 Task: Create custom Profiles for StockTradeHub application.
Action: Mouse moved to (565, 91)
Screenshot: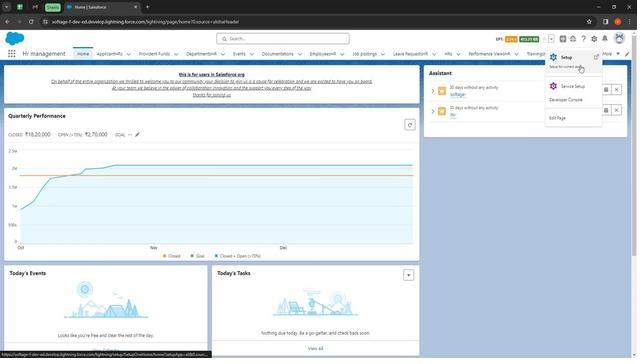 
Action: Mouse pressed left at (565, 91)
Screenshot: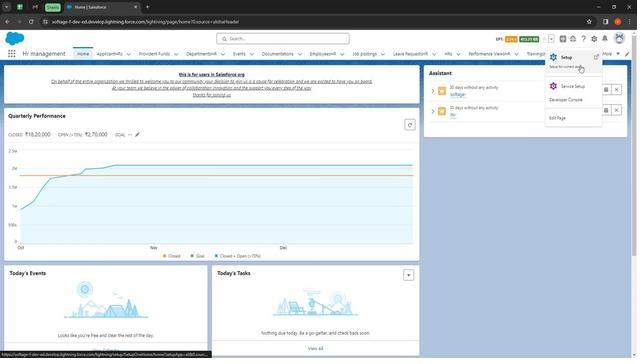 
Action: Mouse moved to (554, 113)
Screenshot: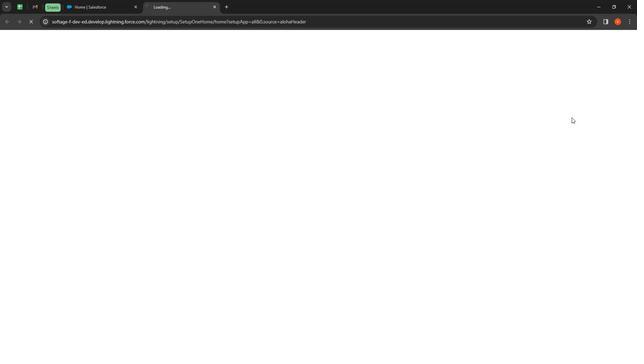 
Action: Mouse pressed left at (554, 113)
Screenshot: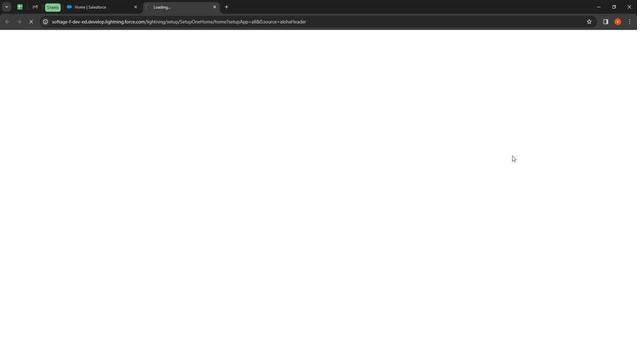 
Action: Mouse moved to (132, 116)
Screenshot: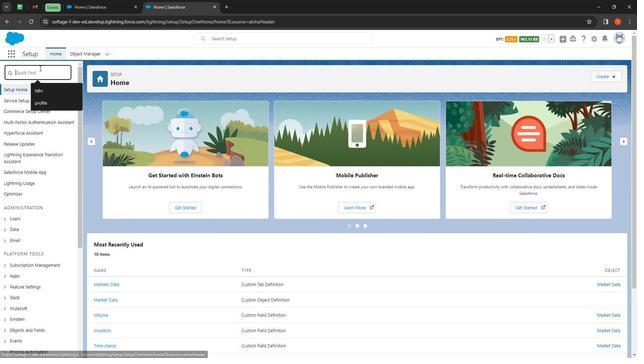 
Action: Mouse pressed left at (132, 116)
Screenshot: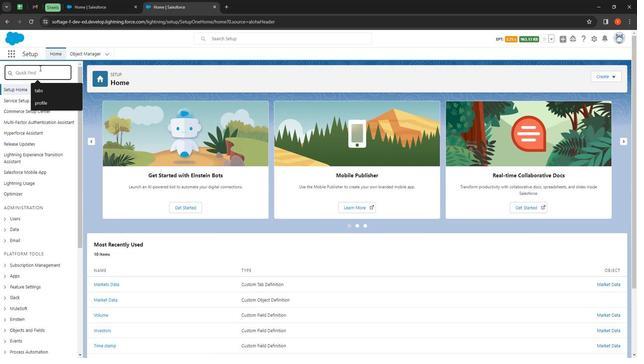 
Action: Key pressed profiles
Screenshot: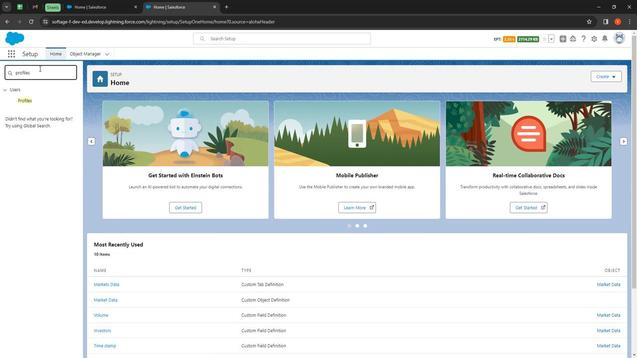 
Action: Mouse moved to (118, 140)
Screenshot: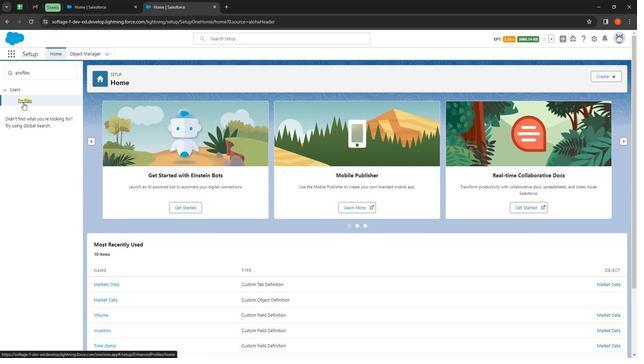 
Action: Mouse pressed left at (118, 140)
Screenshot: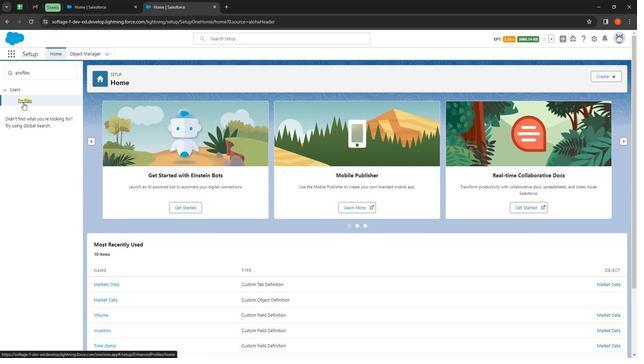 
Action: Mouse moved to (535, 164)
Screenshot: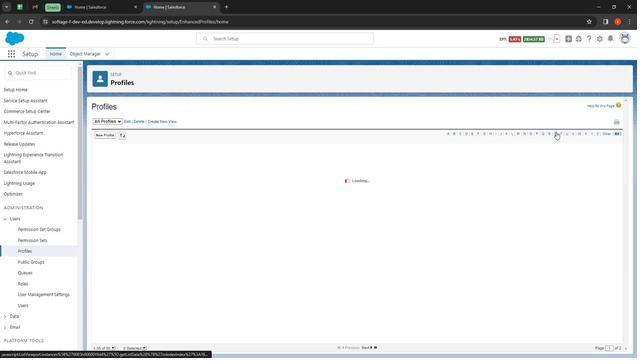 
Action: Mouse pressed left at (535, 164)
Screenshot: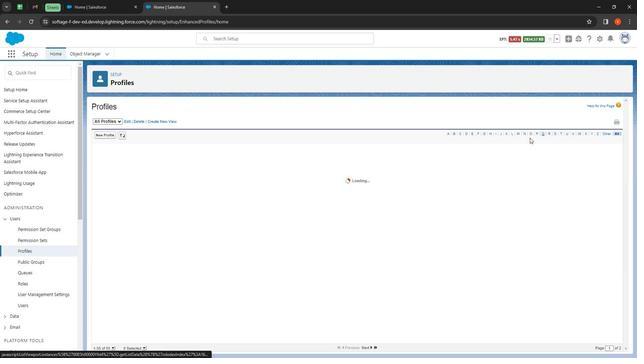 
Action: Mouse moved to (193, 211)
Screenshot: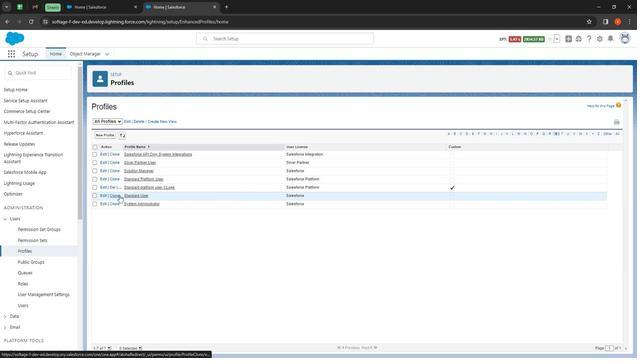 
Action: Mouse pressed left at (193, 211)
Screenshot: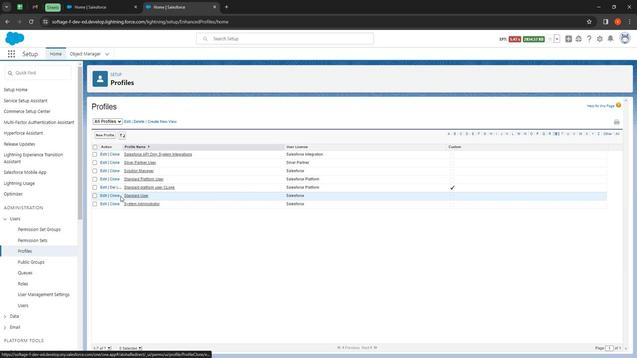 
Action: Mouse moved to (267, 184)
Screenshot: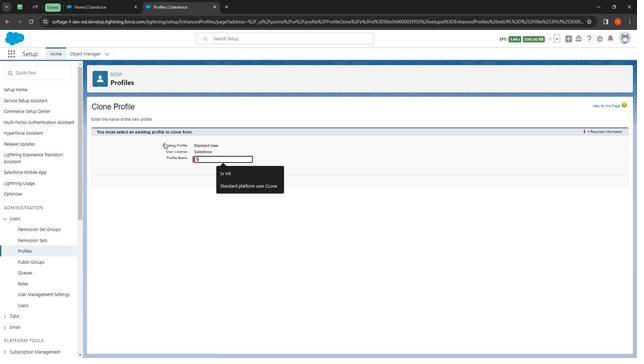 
Action: Mouse pressed left at (267, 184)
Screenshot: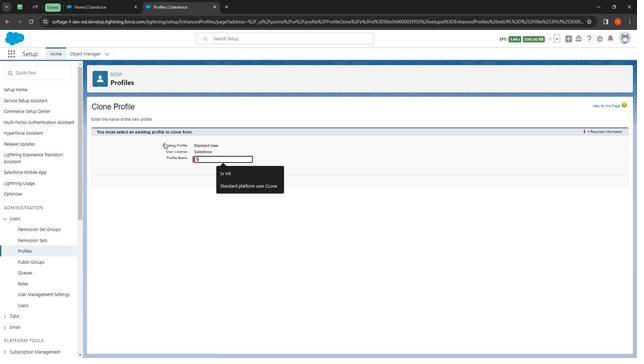 
Action: Mouse moved to (267, 184)
Screenshot: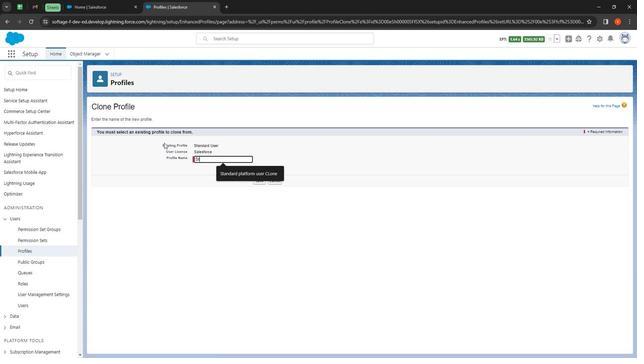 
Action: Key pressed <Key.shift>
Screenshot: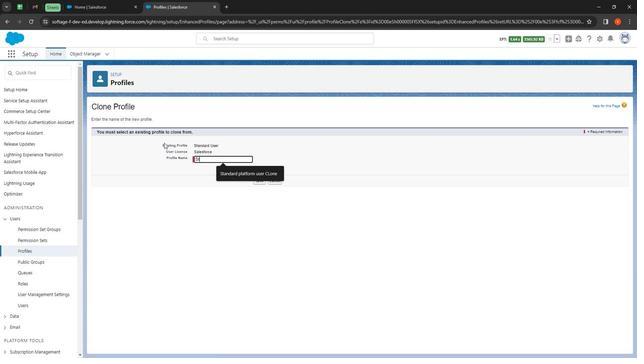 
Action: Mouse moved to (230, 172)
Screenshot: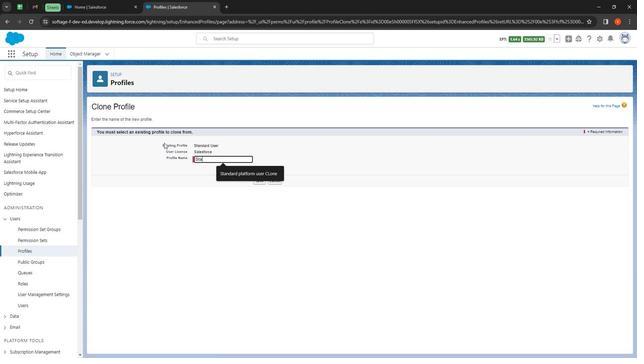 
Action: Key pressed tandard<Key.space>user<Key.space>for<Key.space><Key.shift>STock<Key.shift>Trader<Key.shift><Key.shift><Key.shift><Key.shift><Key.shift><Key.shift><Key.shift><Key.shift><Key.shift><Key.shift><Key.shift><Key.shift><Key.shift><Key.shift><Key.shift><Key.shift><Key.shift><Key.shift><Key.shift><Key.shift><Key.shift><Key.shift><Key.shift><Key.shift><Key.shift><Key.shift><Key.shift><Key.shift><Key.shift><Key.shift><Key.shift><Key.shift>Hub
Screenshot: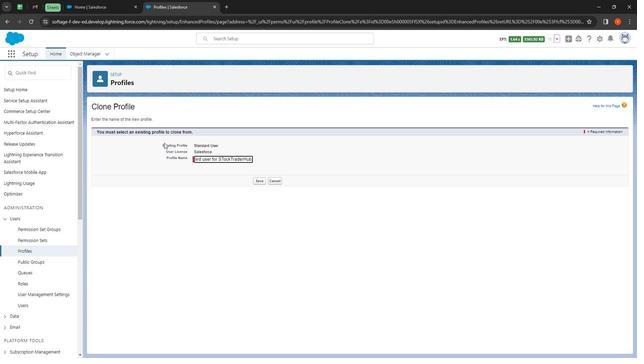 
Action: Mouse moved to (308, 199)
Screenshot: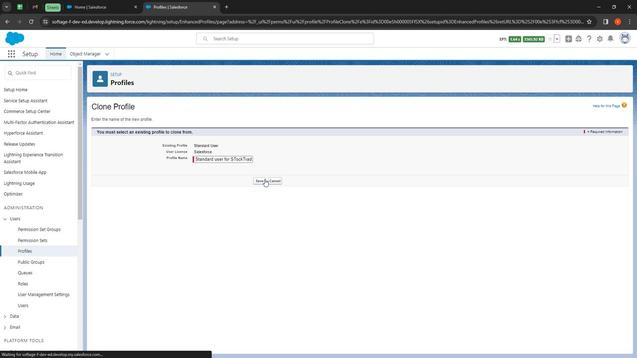 
Action: Mouse pressed left at (308, 199)
Screenshot: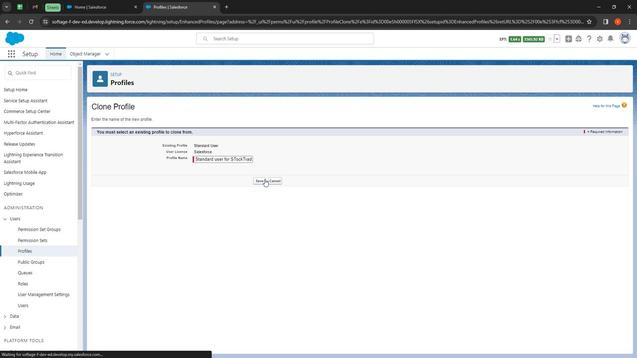 
Action: Mouse moved to (288, 211)
Screenshot: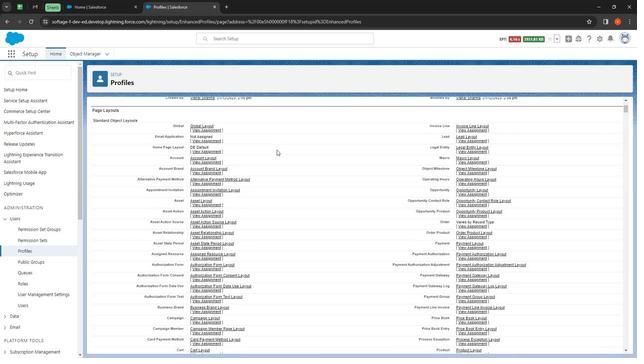 
Action: Mouse scrolled (288, 211) with delta (0, 0)
Screenshot: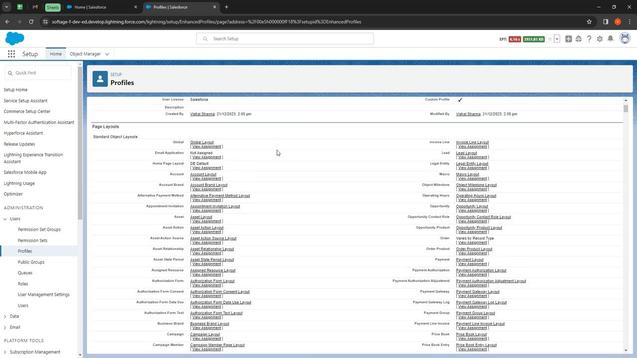 
Action: Mouse scrolled (288, 211) with delta (0, 0)
Screenshot: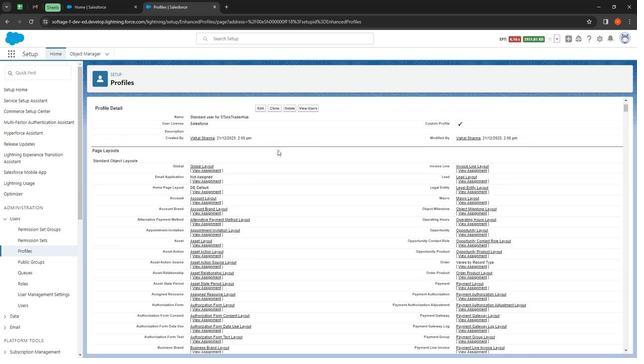 
Action: Mouse moved to (288, 211)
Screenshot: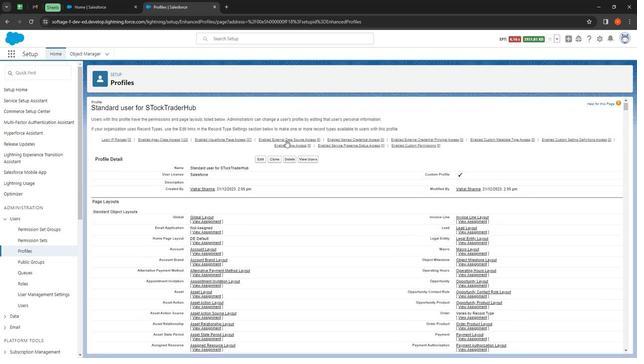 
Action: Mouse scrolled (288, 211) with delta (0, 0)
Screenshot: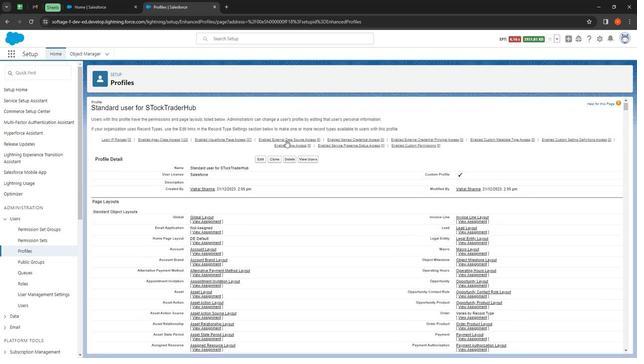 
Action: Mouse moved to (311, 178)
Screenshot: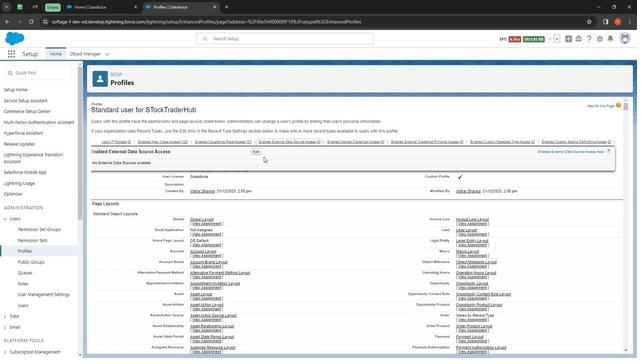 
Action: Mouse scrolled (311, 178) with delta (0, 0)
Screenshot: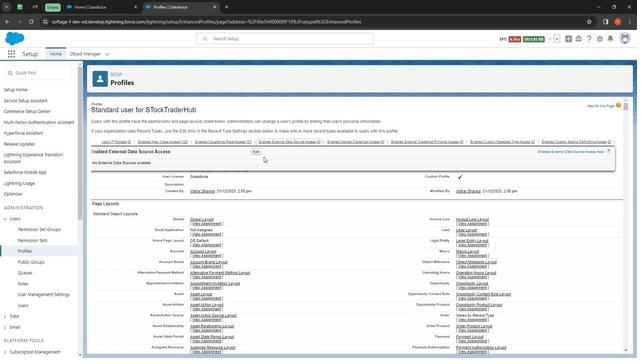 
Action: Mouse moved to (316, 177)
Screenshot: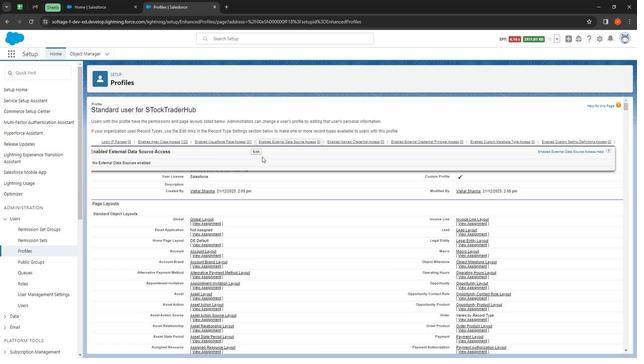 
Action: Mouse scrolled (316, 177) with delta (0, 0)
Screenshot: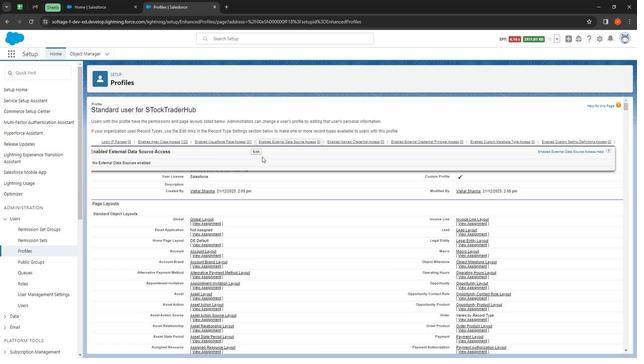 
Action: Mouse moved to (317, 177)
Screenshot: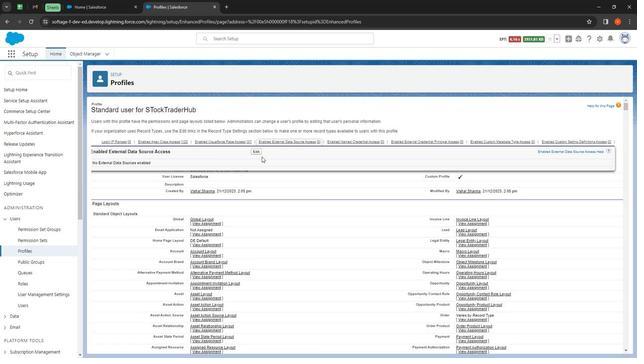 
Action: Mouse scrolled (317, 177) with delta (0, 0)
Screenshot: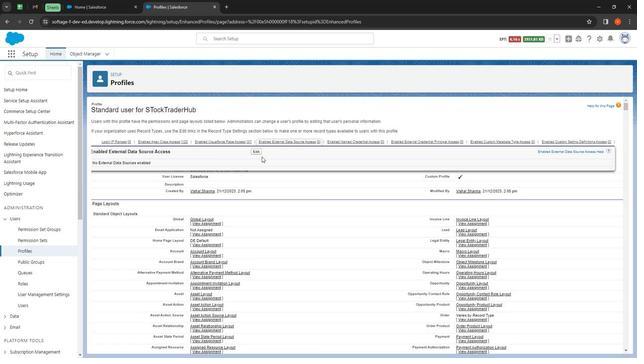 
Action: Mouse moved to (304, 186)
Screenshot: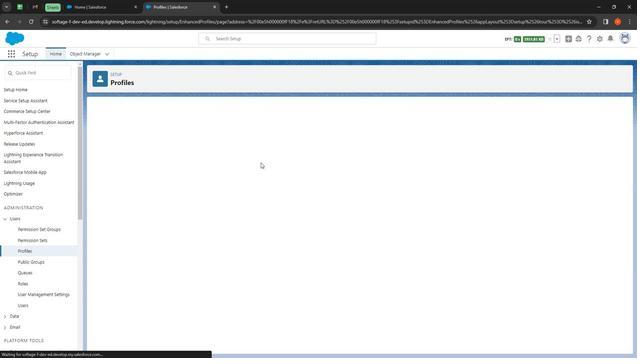 
Action: Mouse pressed left at (304, 186)
Screenshot: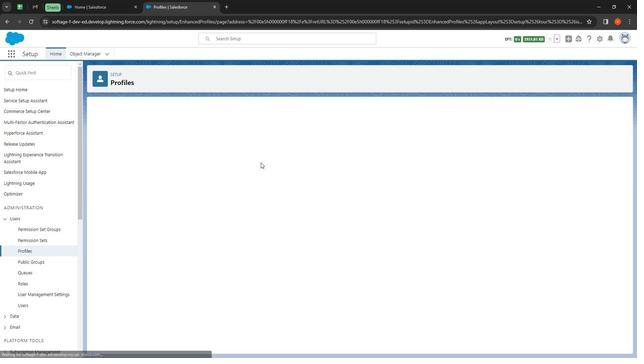
Action: Mouse moved to (317, 225)
Screenshot: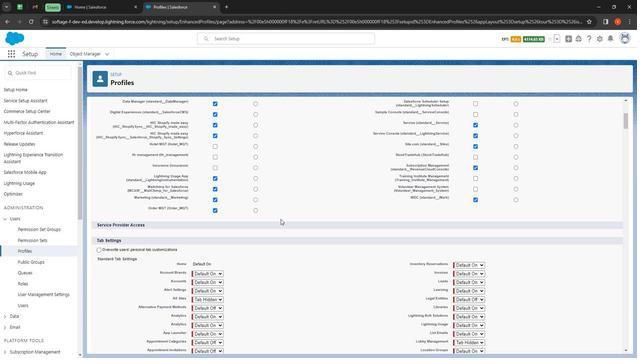 
Action: Mouse scrolled (317, 225) with delta (0, 0)
Screenshot: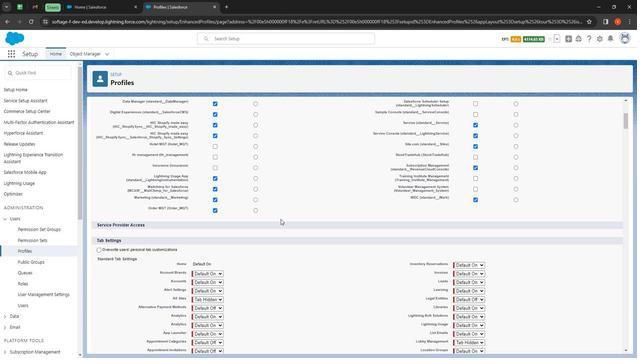 
Action: Mouse moved to (318, 225)
Screenshot: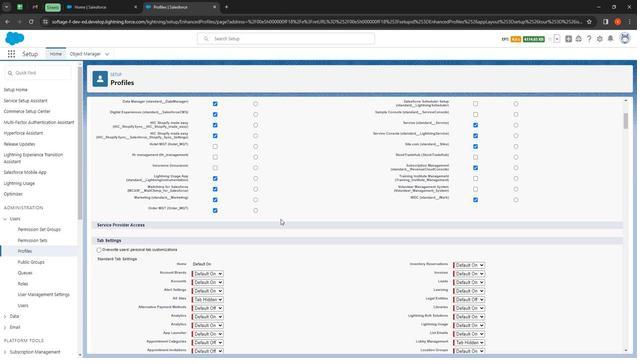 
Action: Mouse scrolled (318, 225) with delta (0, 0)
Screenshot: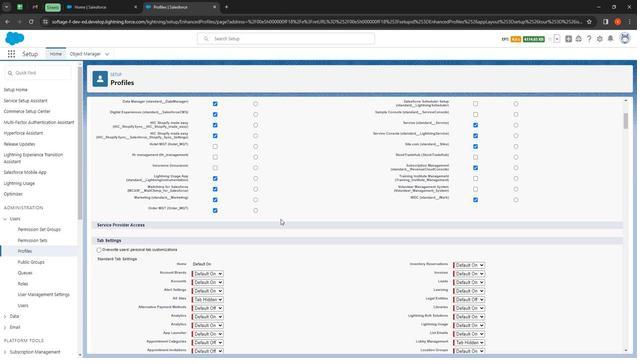 
Action: Mouse moved to (318, 226)
Screenshot: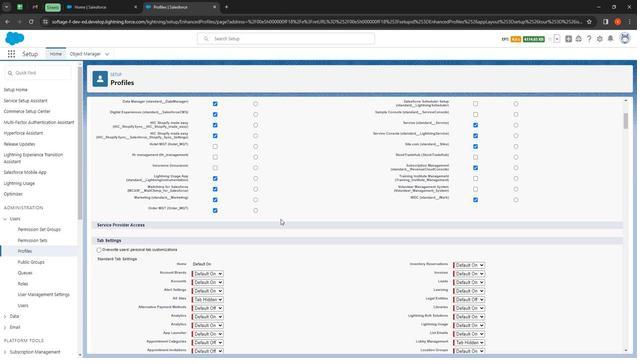 
Action: Mouse scrolled (318, 225) with delta (0, 0)
Screenshot: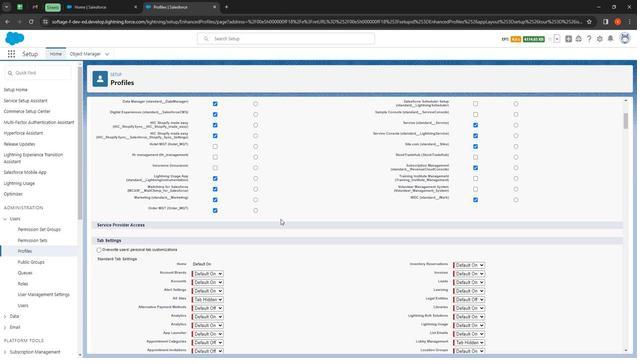 
Action: Mouse scrolled (318, 225) with delta (0, 0)
Screenshot: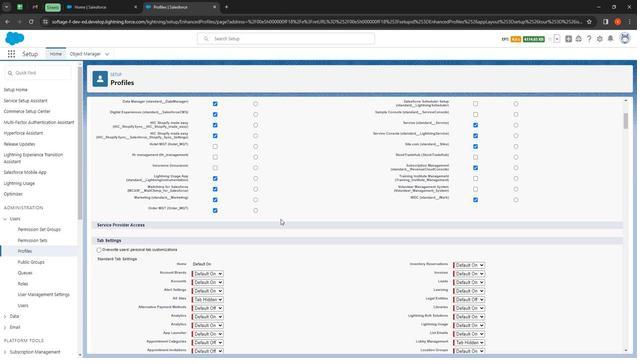 
Action: Mouse moved to (319, 226)
Screenshot: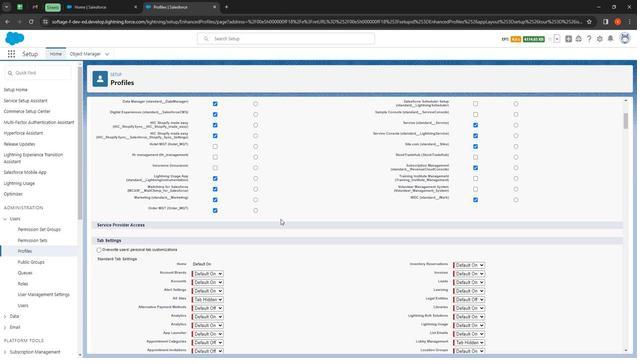 
Action: Mouse scrolled (319, 225) with delta (0, 0)
Screenshot: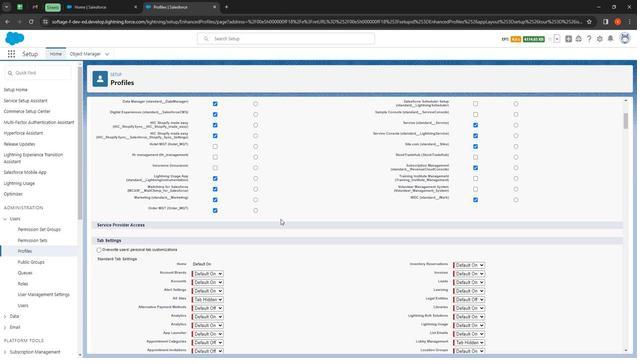 
Action: Mouse moved to (491, 248)
Screenshot: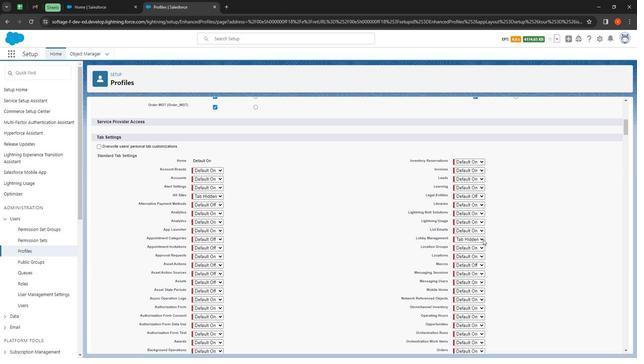 
Action: Mouse scrolled (491, 248) with delta (0, 0)
Screenshot: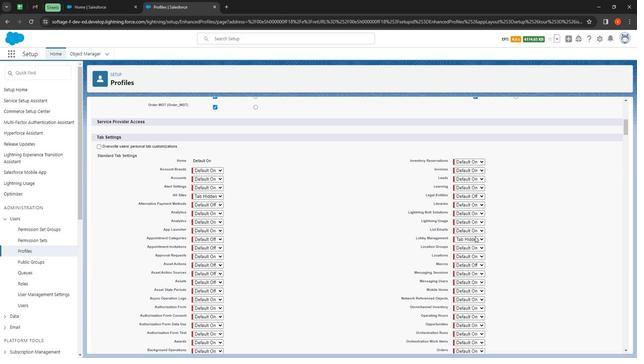 
Action: Mouse moved to (491, 248)
Screenshot: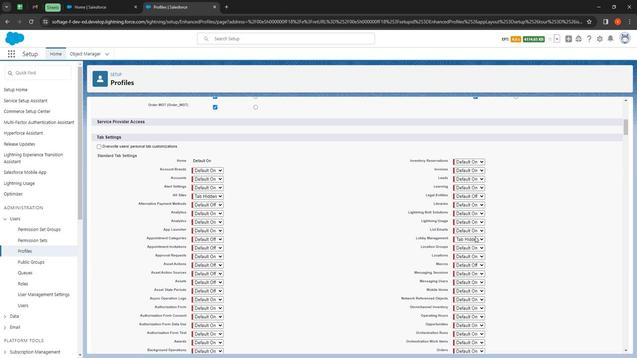 
Action: Mouse scrolled (491, 248) with delta (0, 0)
Screenshot: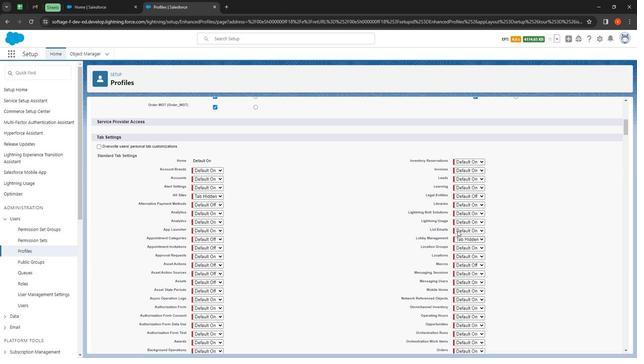 
Action: Mouse scrolled (491, 248) with delta (0, 0)
Screenshot: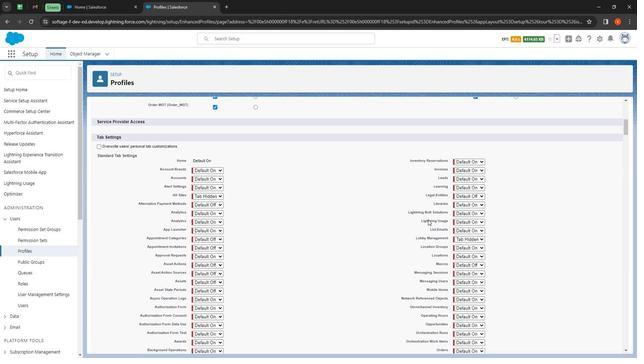 
Action: Mouse moved to (413, 230)
Screenshot: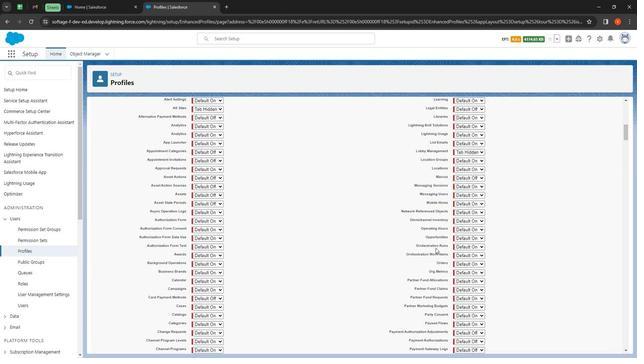 
Action: Mouse scrolled (413, 229) with delta (0, 0)
Screenshot: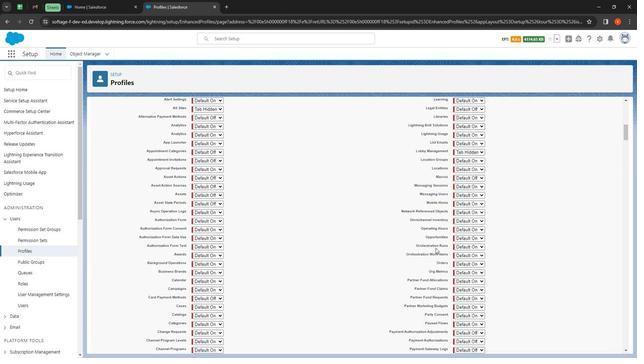 
Action: Mouse moved to (413, 231)
Screenshot: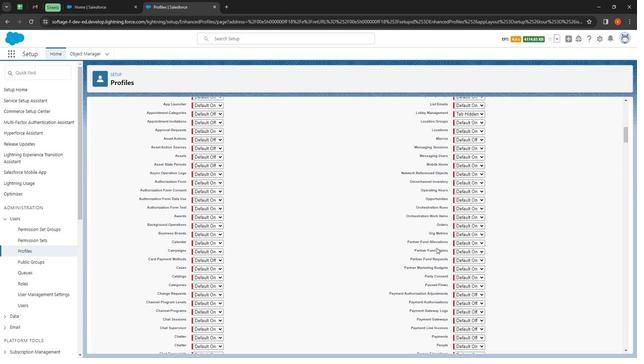 
Action: Mouse scrolled (413, 230) with delta (0, 0)
Screenshot: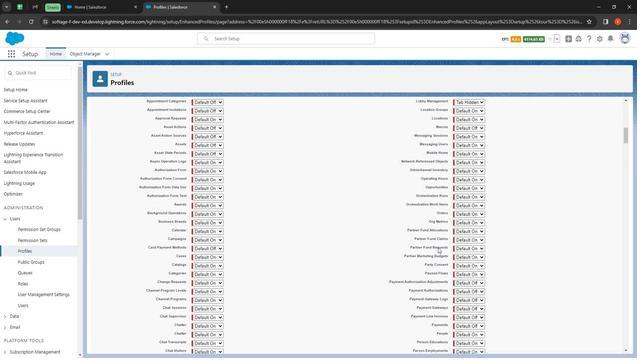 
Action: Mouse moved to (438, 248)
Screenshot: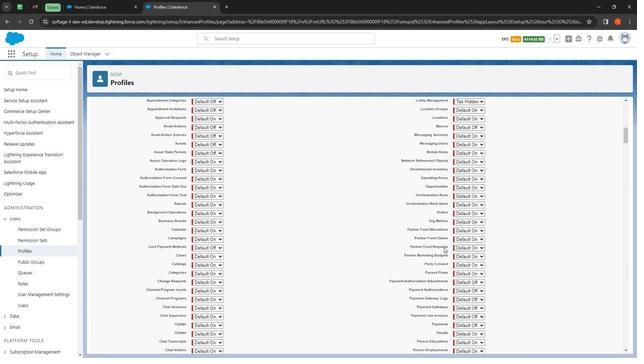 
Action: Mouse scrolled (438, 248) with delta (0, 0)
Screenshot: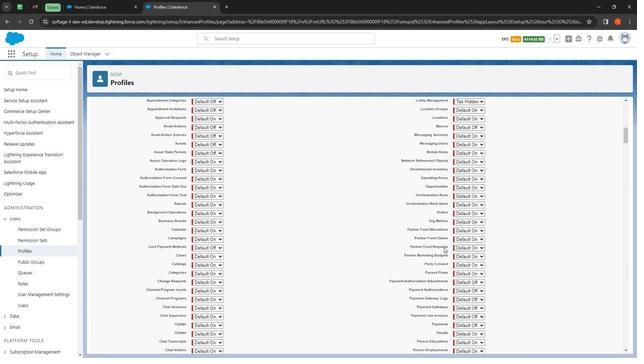 
Action: Mouse moved to (441, 251)
Screenshot: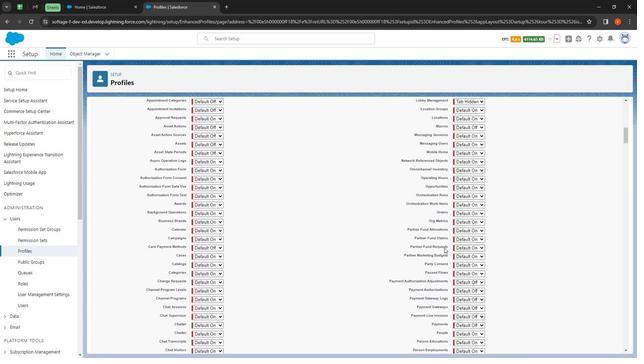 
Action: Mouse scrolled (441, 251) with delta (0, 0)
Screenshot: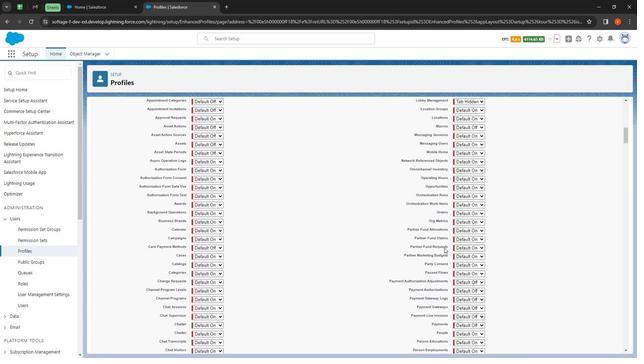 
Action: Mouse moved to (448, 251)
Screenshot: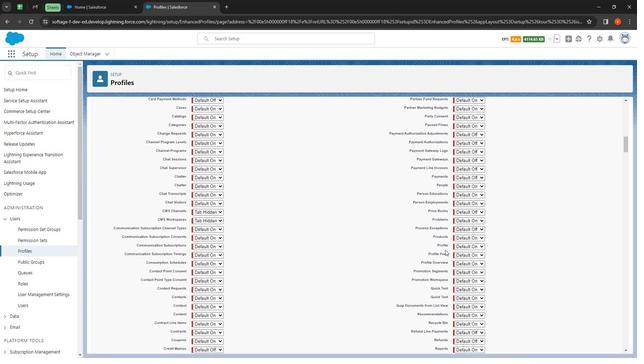 
Action: Mouse scrolled (448, 251) with delta (0, 0)
Screenshot: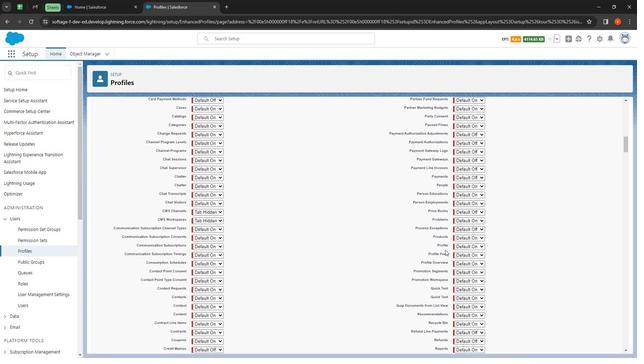 
Action: Mouse moved to (448, 251)
Screenshot: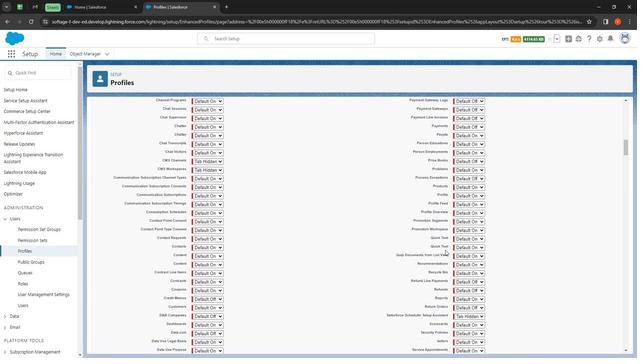 
Action: Mouse scrolled (448, 251) with delta (0, 0)
Screenshot: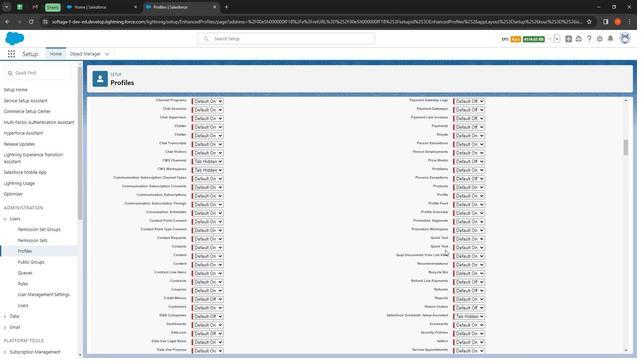 
Action: Mouse moved to (448, 252)
Screenshot: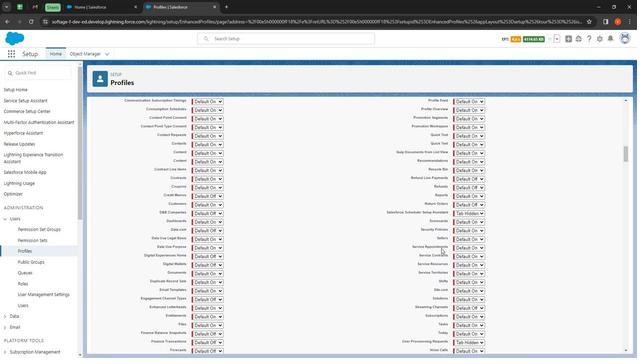 
Action: Mouse scrolled (448, 252) with delta (0, 0)
Screenshot: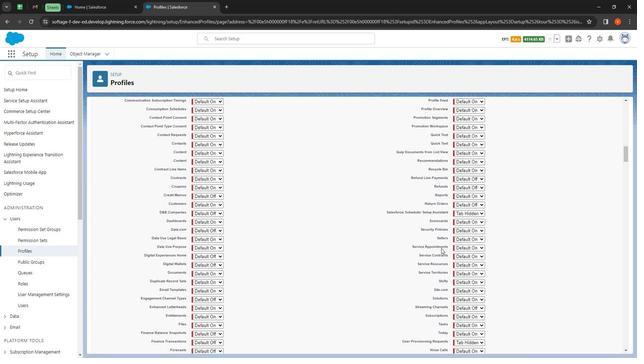 
Action: Mouse moved to (449, 252)
Screenshot: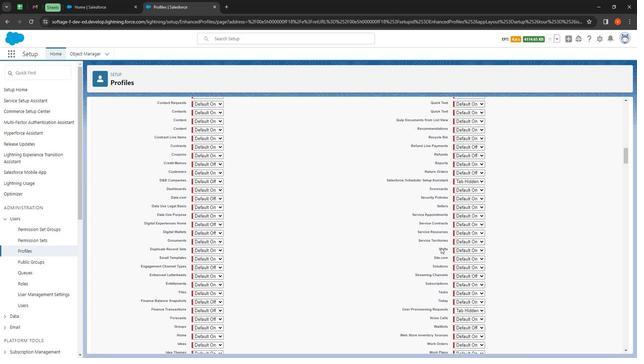 
Action: Mouse scrolled (449, 252) with delta (0, 0)
Screenshot: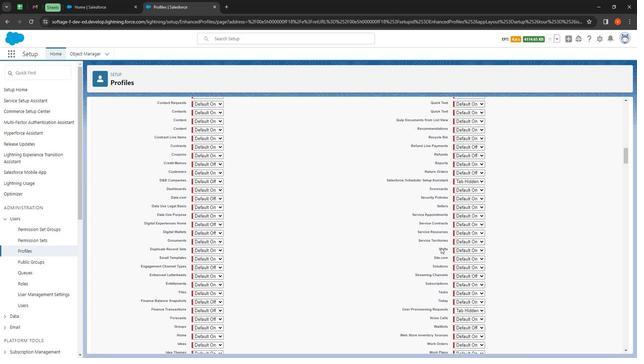 
Action: Mouse moved to (449, 252)
Screenshot: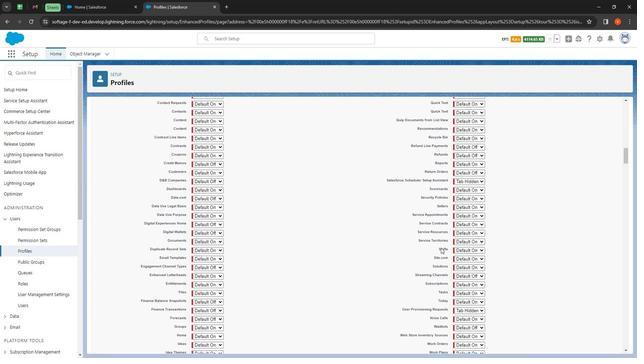 
Action: Mouse scrolled (449, 252) with delta (0, 0)
Screenshot: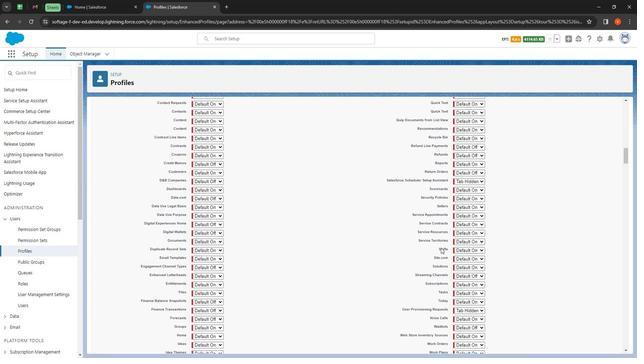 
Action: Mouse moved to (449, 253)
Screenshot: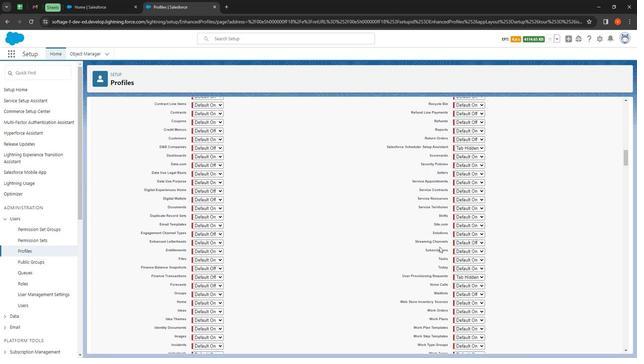 
Action: Mouse scrolled (449, 252) with delta (0, 0)
Screenshot: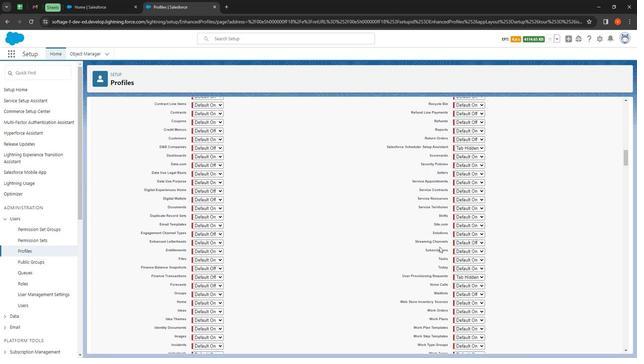 
Action: Mouse moved to (448, 252)
Screenshot: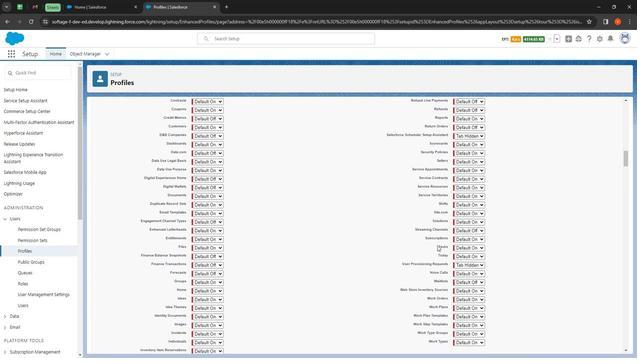 
Action: Mouse scrolled (448, 252) with delta (0, 0)
Screenshot: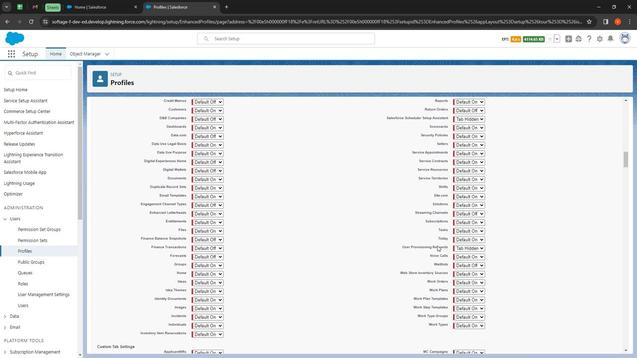 
Action: Mouse scrolled (448, 252) with delta (0, 0)
Screenshot: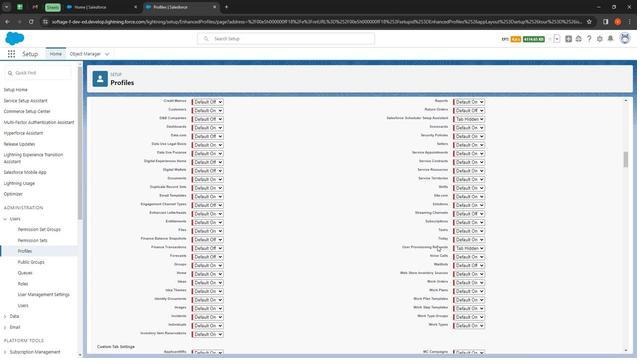 
Action: Mouse scrolled (448, 252) with delta (0, 0)
Screenshot: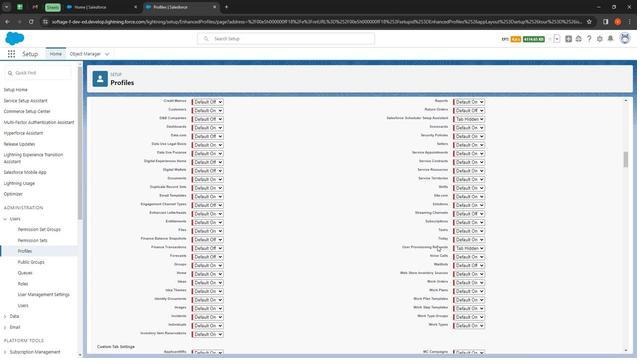 
Action: Mouse scrolled (448, 252) with delta (0, 0)
Screenshot: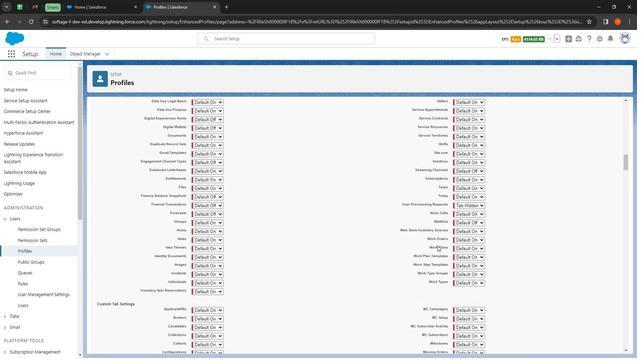
Action: Mouse moved to (447, 252)
Screenshot: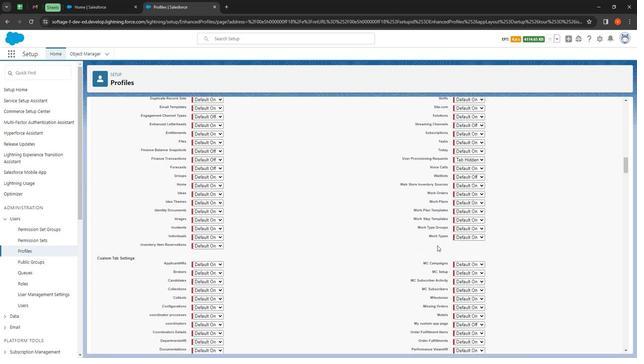 
Action: Mouse scrolled (447, 252) with delta (0, 0)
Screenshot: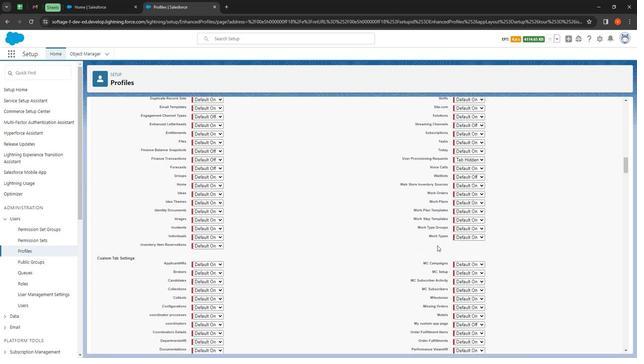 
Action: Mouse moved to (442, 249)
Screenshot: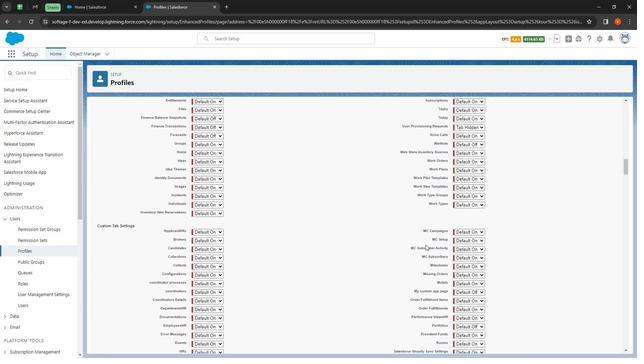 
Action: Mouse scrolled (442, 249) with delta (0, 0)
Screenshot: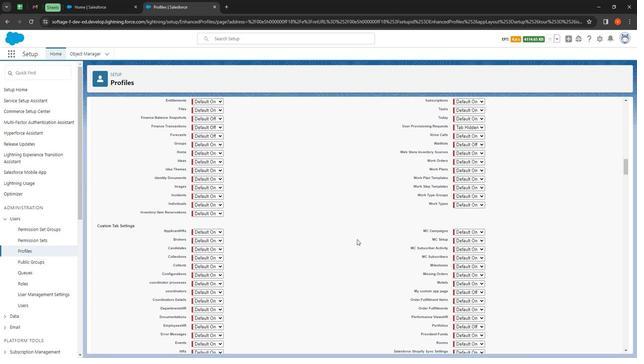 
Action: Mouse scrolled (442, 249) with delta (0, 0)
Screenshot: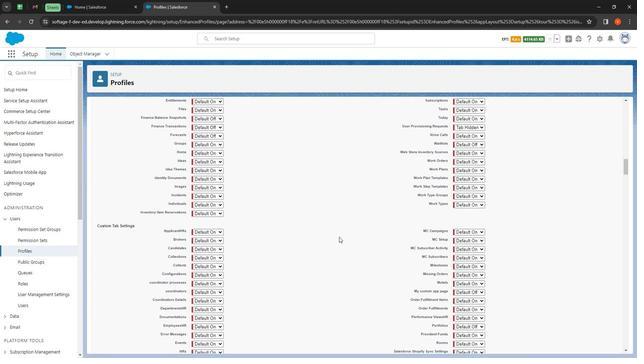 
Action: Mouse scrolled (442, 249) with delta (0, 0)
Screenshot: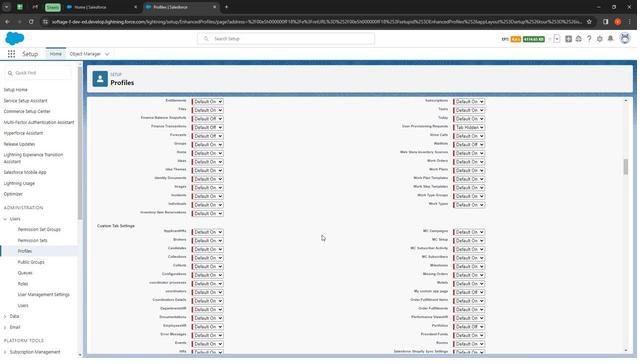 
Action: Mouse scrolled (442, 249) with delta (0, 0)
Screenshot: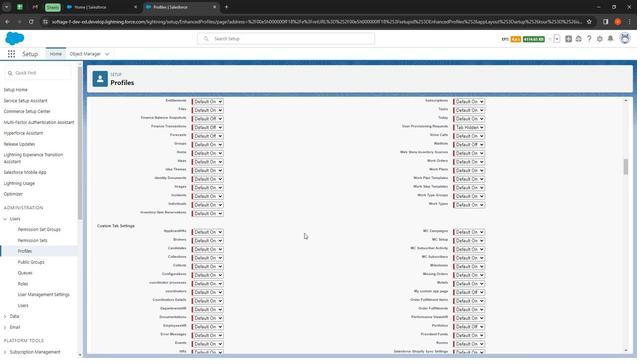 
Action: Mouse moved to (266, 247)
Screenshot: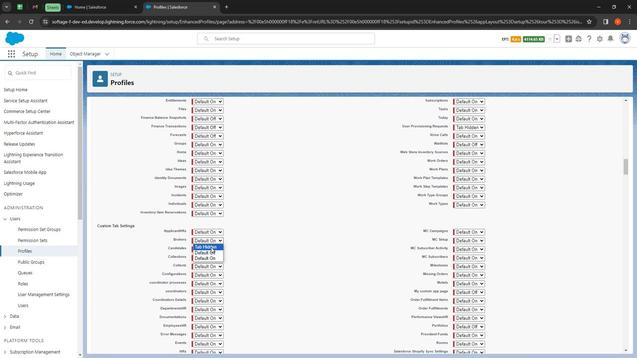 
Action: Mouse pressed left at (266, 247)
Screenshot: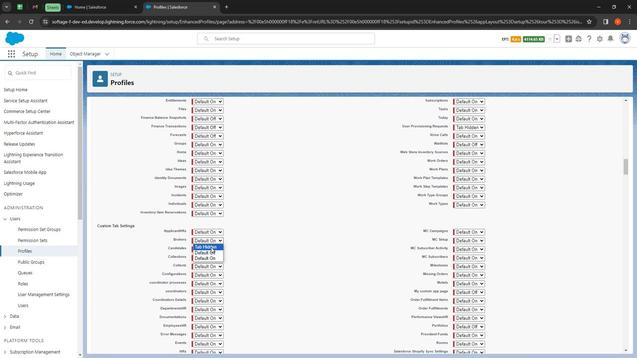
Action: Mouse moved to (266, 251)
Screenshot: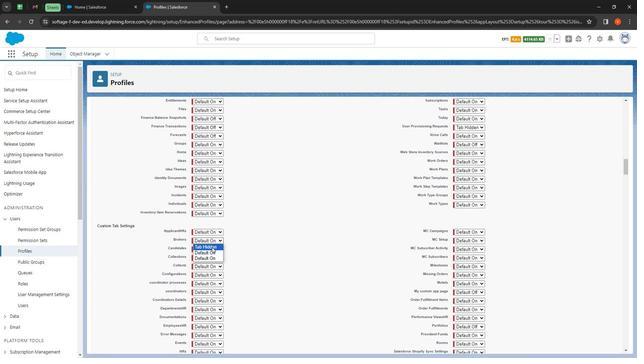 
Action: Mouse pressed left at (266, 251)
Screenshot: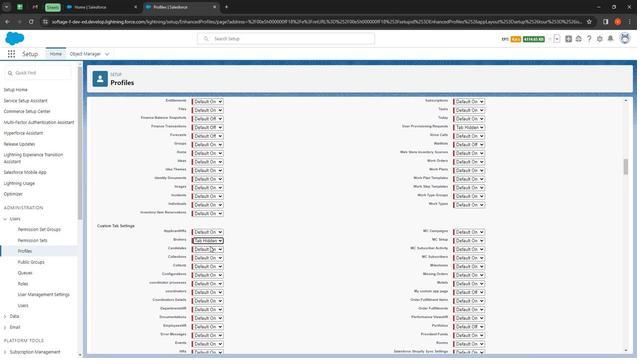 
Action: Mouse moved to (272, 259)
Screenshot: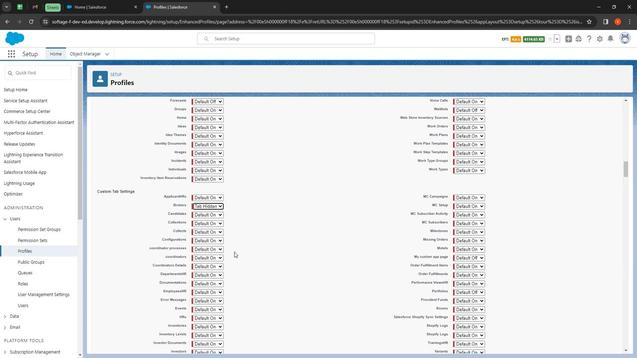 
Action: Mouse scrolled (272, 259) with delta (0, 0)
Screenshot: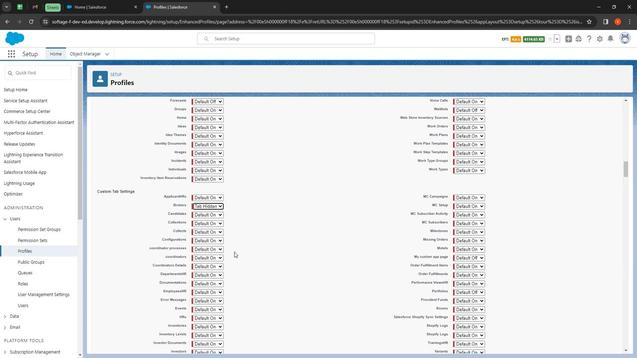 
Action: Mouse moved to (283, 254)
Screenshot: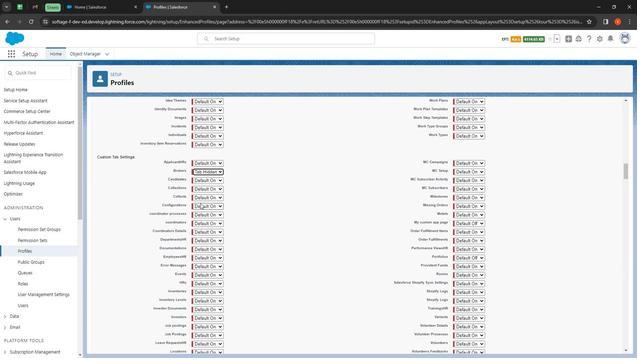
Action: Mouse scrolled (283, 253) with delta (0, 0)
Screenshot: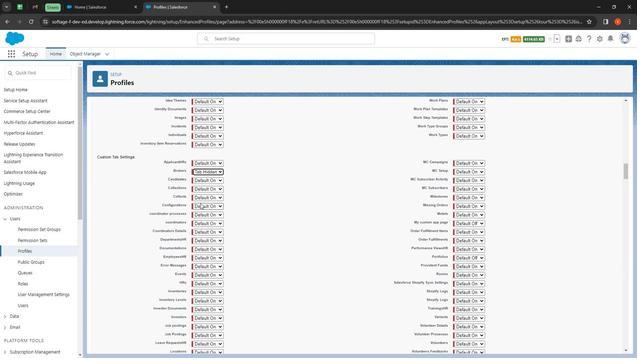 
Action: Mouse moved to (258, 304)
Screenshot: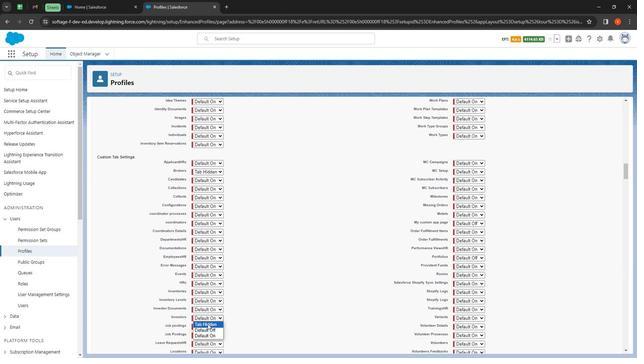 
Action: Mouse pressed left at (258, 304)
Screenshot: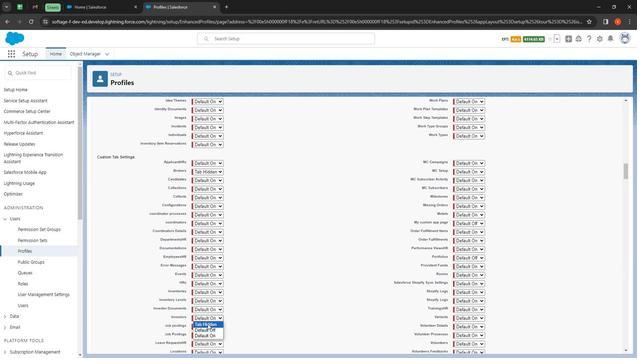 
Action: Mouse moved to (263, 308)
Screenshot: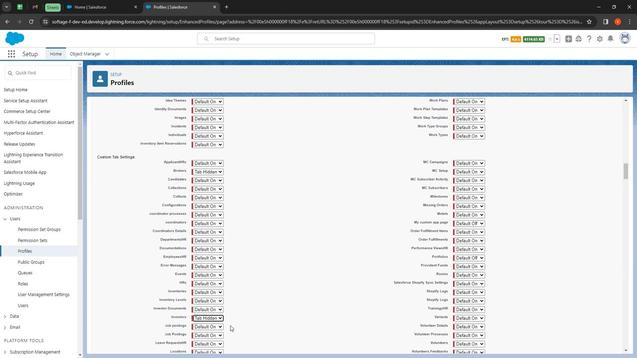 
Action: Mouse pressed left at (263, 308)
Screenshot: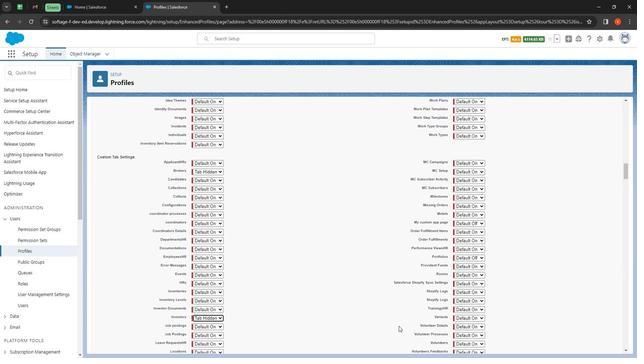 
Action: Mouse moved to (463, 226)
Screenshot: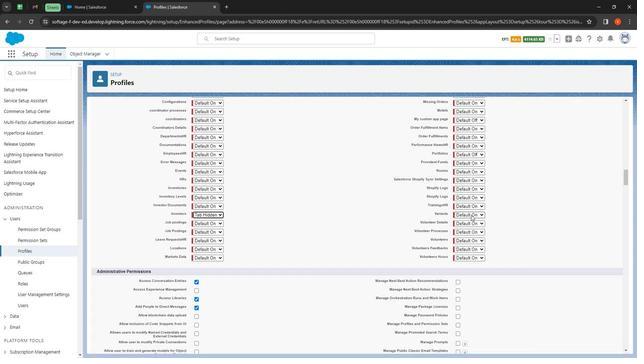 
Action: Mouse scrolled (463, 226) with delta (0, 0)
Screenshot: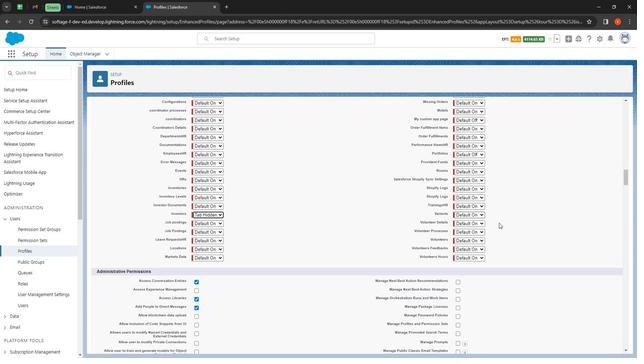 
Action: Mouse scrolled (463, 226) with delta (0, 0)
Screenshot: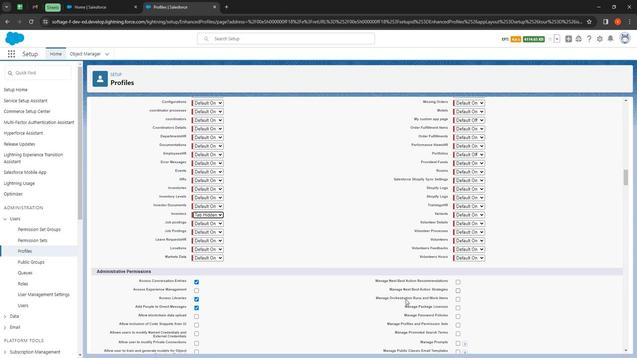 
Action: Mouse scrolled (463, 226) with delta (0, 0)
Screenshot: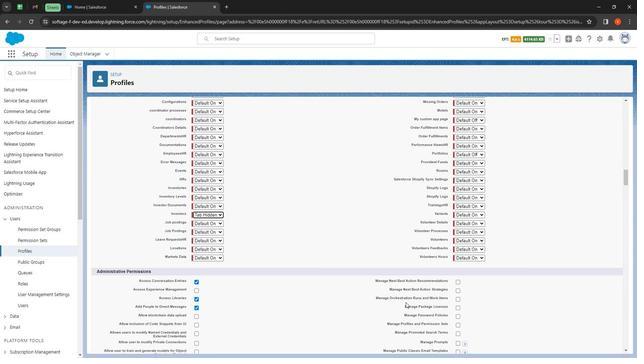 
Action: Mouse moved to (263, 258)
Screenshot: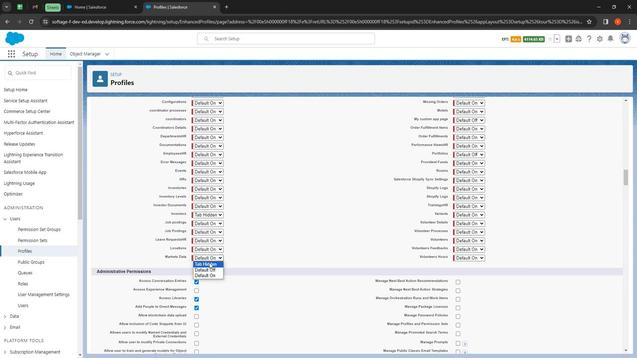 
Action: Mouse pressed left at (263, 258)
Screenshot: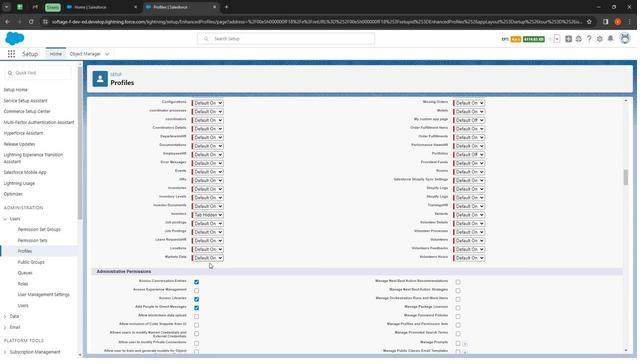 
Action: Mouse moved to (264, 262)
Screenshot: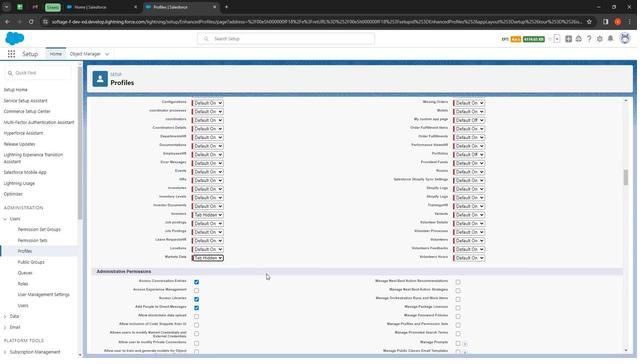 
Action: Mouse pressed left at (264, 262)
Screenshot: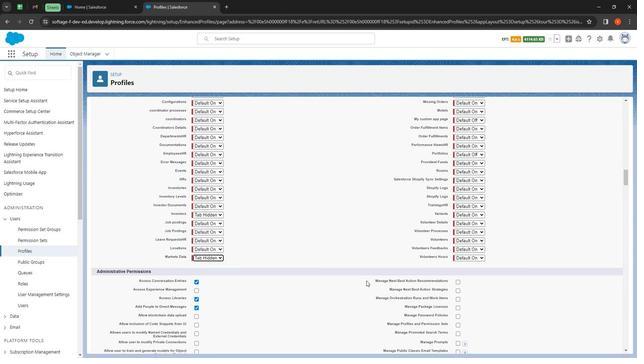 
Action: Mouse moved to (391, 276)
Screenshot: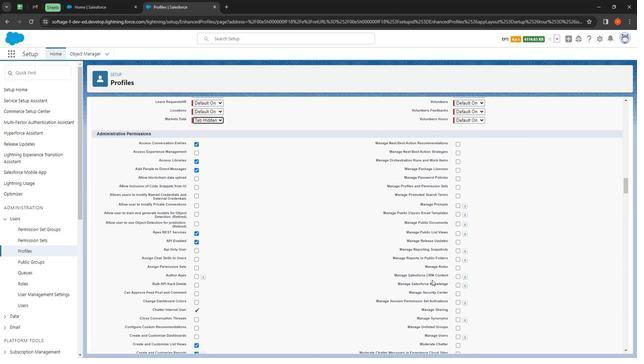 
Action: Mouse scrolled (391, 276) with delta (0, 0)
Screenshot: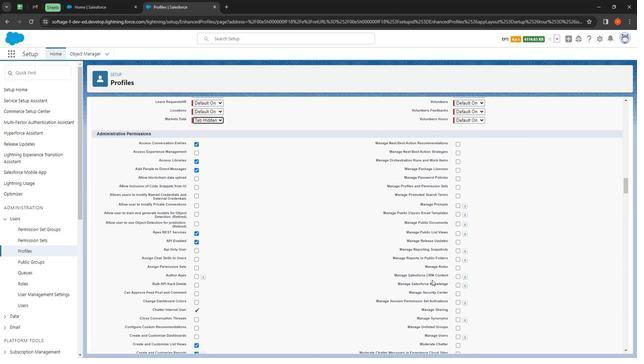 
Action: Mouse moved to (397, 276)
Screenshot: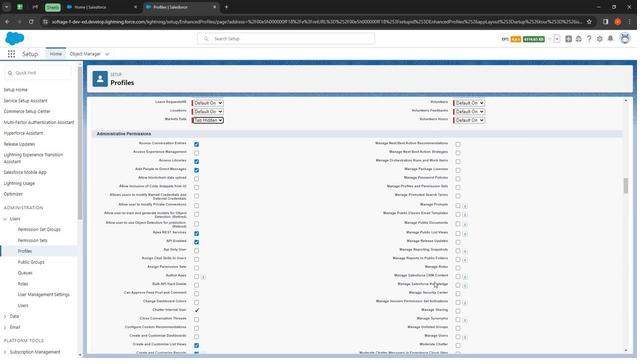
Action: Mouse scrolled (397, 276) with delta (0, 0)
Screenshot: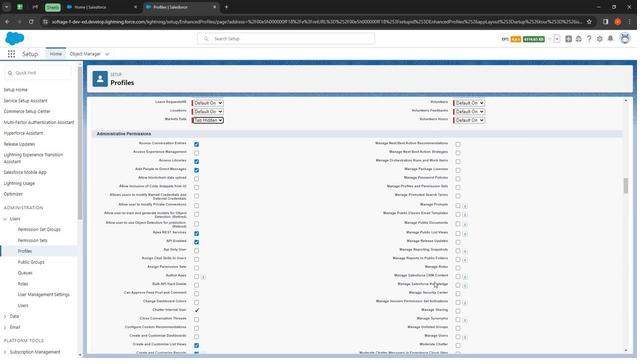 
Action: Mouse moved to (401, 276)
Screenshot: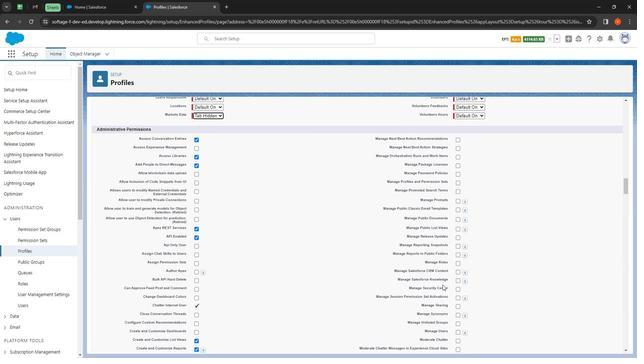 
Action: Mouse scrolled (401, 276) with delta (0, 0)
Screenshot: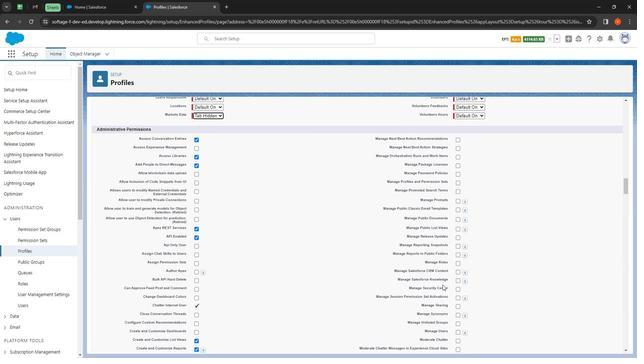 
Action: Mouse moved to (417, 278)
Screenshot: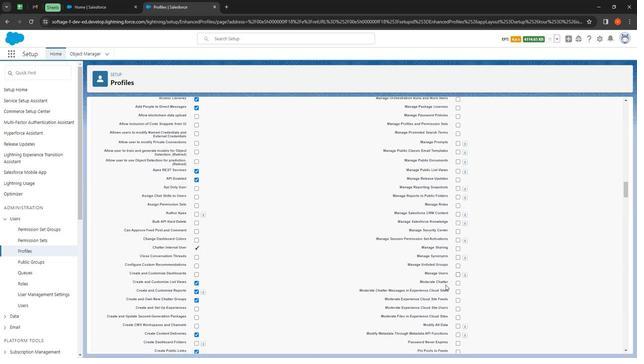 
Action: Mouse scrolled (417, 277) with delta (0, 0)
Screenshot: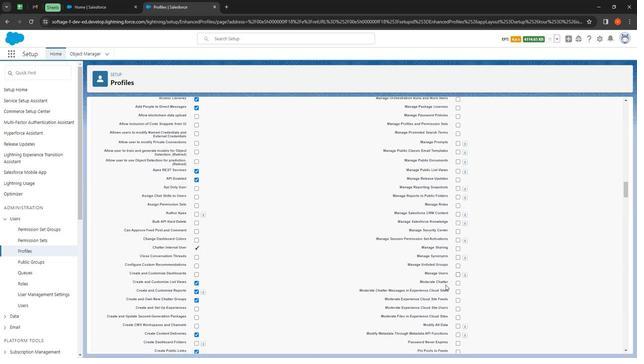 
Action: Mouse moved to (443, 277)
Screenshot: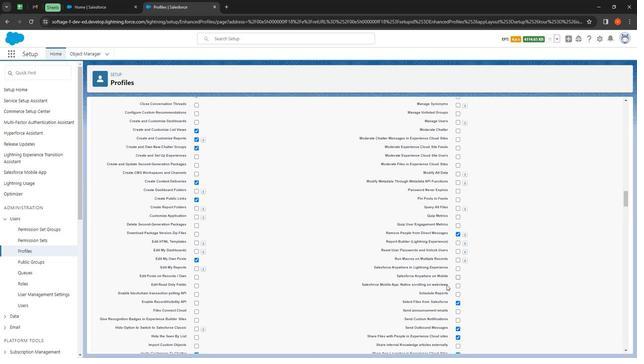 
Action: Mouse scrolled (443, 277) with delta (0, 0)
Screenshot: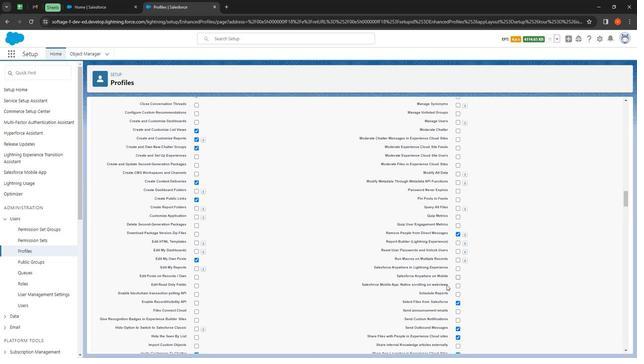 
Action: Mouse moved to (446, 278)
Screenshot: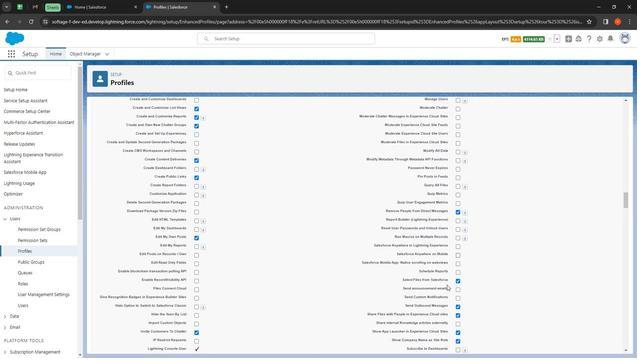 
Action: Mouse scrolled (446, 278) with delta (0, 0)
Screenshot: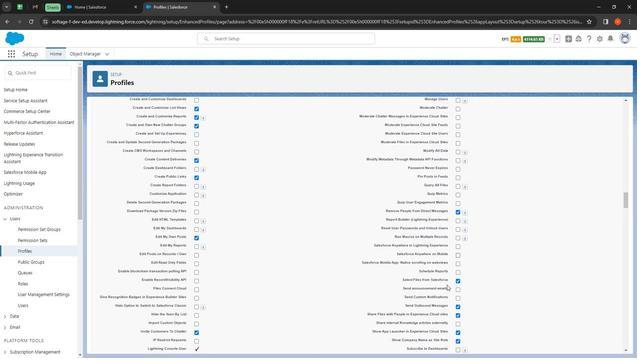 
Action: Mouse moved to (447, 279)
Screenshot: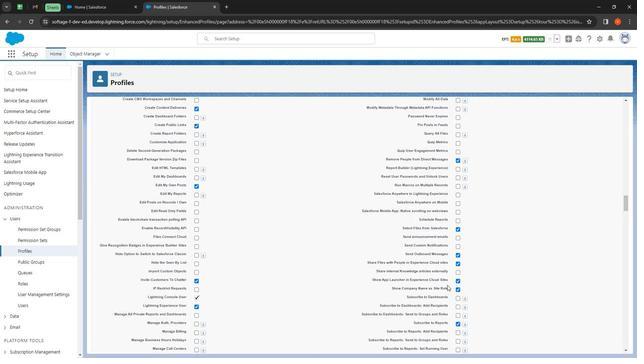 
Action: Mouse scrolled (447, 278) with delta (0, 0)
Screenshot: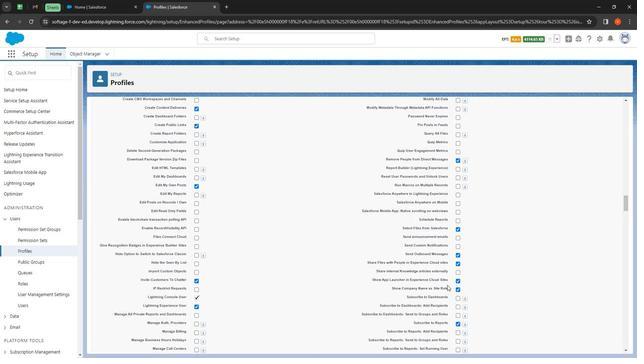 
Action: Mouse moved to (448, 279)
Screenshot: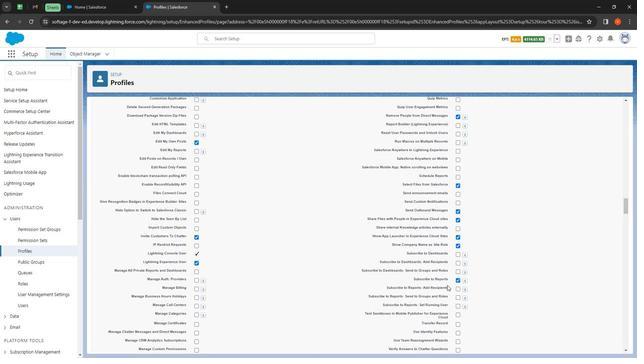 
Action: Mouse scrolled (448, 278) with delta (0, 0)
Screenshot: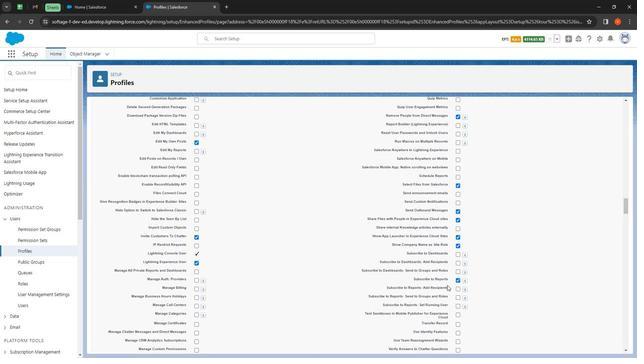 
Action: Mouse moved to (449, 279)
Screenshot: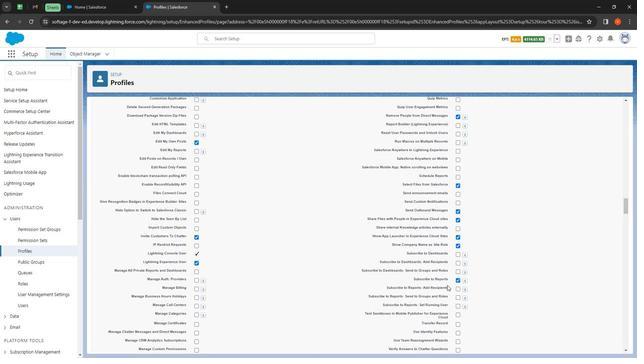 
Action: Mouse scrolled (449, 278) with delta (0, 0)
Screenshot: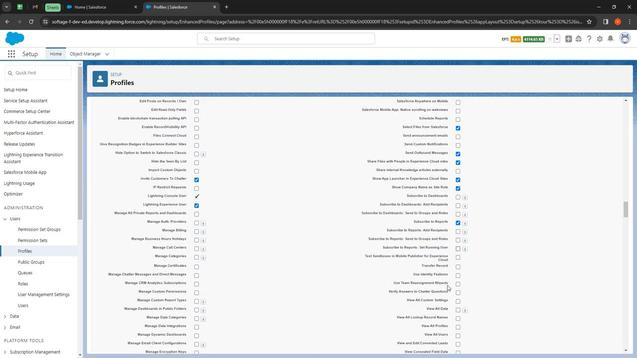 
Action: Mouse moved to (449, 279)
Screenshot: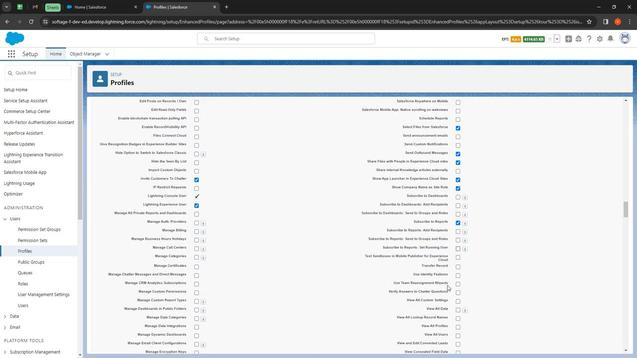 
Action: Mouse scrolled (449, 278) with delta (0, 0)
Screenshot: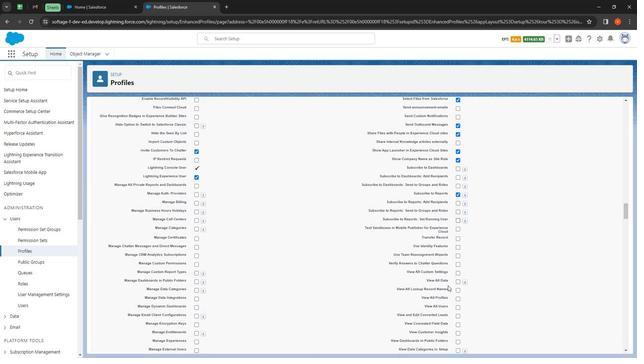 
Action: Mouse moved to (450, 279)
Screenshot: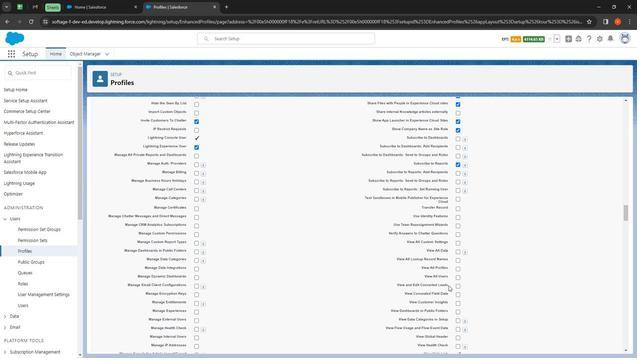
Action: Mouse scrolled (450, 278) with delta (0, 0)
Screenshot: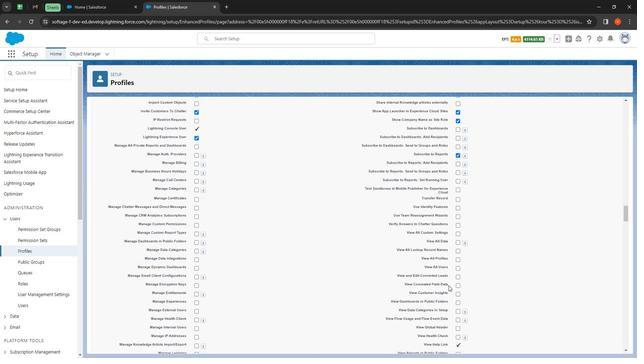 
Action: Mouse scrolled (450, 278) with delta (0, 0)
Screenshot: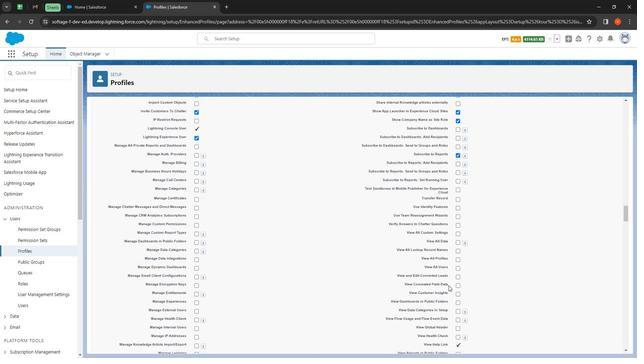 
Action: Mouse scrolled (450, 278) with delta (0, 0)
Screenshot: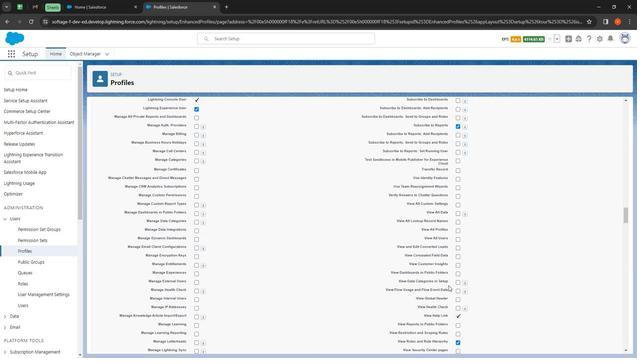 
Action: Mouse scrolled (450, 278) with delta (0, 0)
Screenshot: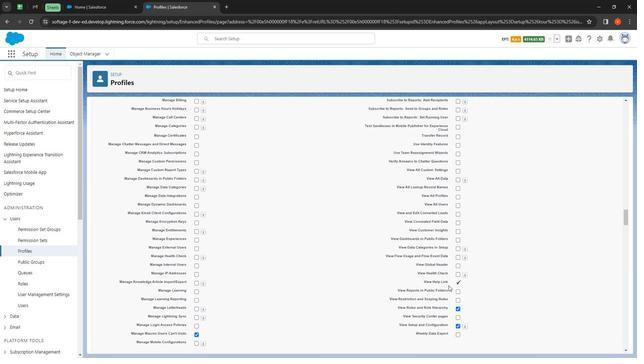
Action: Mouse moved to (450, 279)
Screenshot: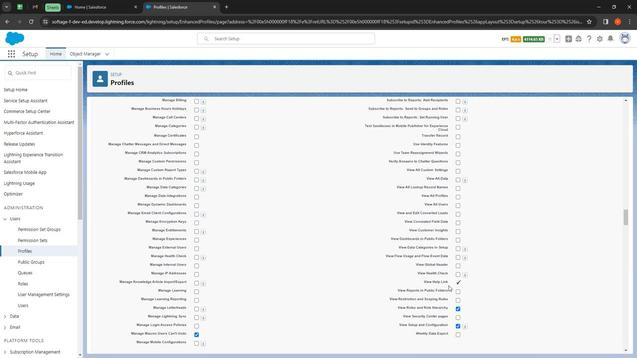 
Action: Mouse scrolled (450, 278) with delta (0, 0)
Screenshot: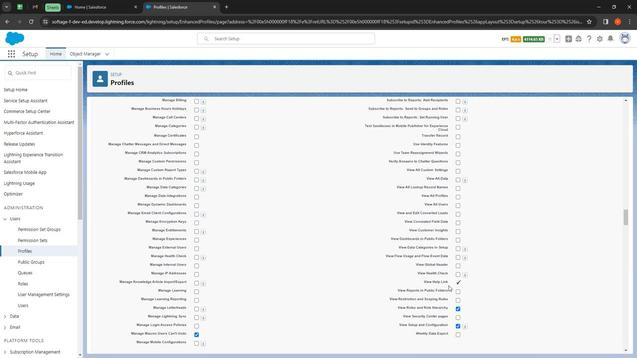 
Action: Mouse scrolled (450, 278) with delta (0, 0)
Screenshot: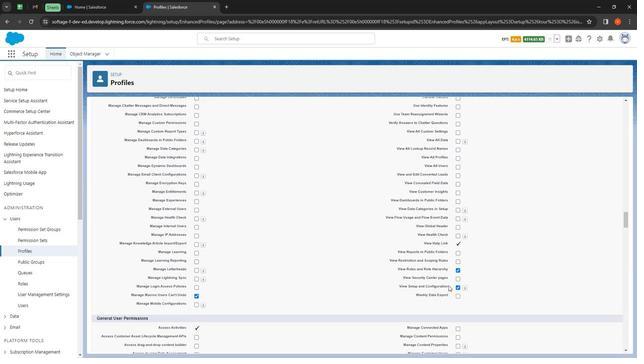 
Action: Mouse moved to (450, 279)
Screenshot: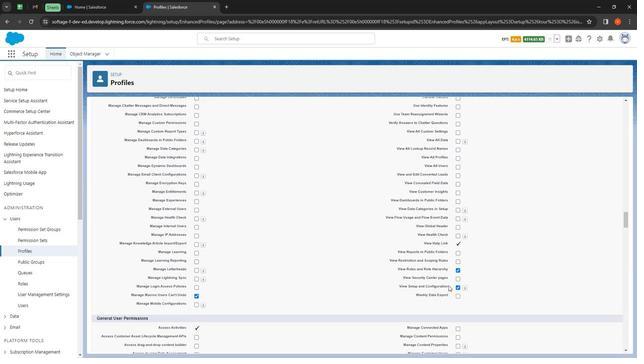 
Action: Mouse scrolled (450, 279) with delta (0, 0)
Screenshot: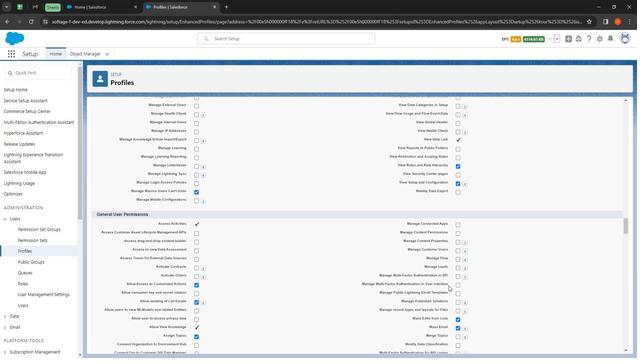 
Action: Mouse moved to (451, 279)
Screenshot: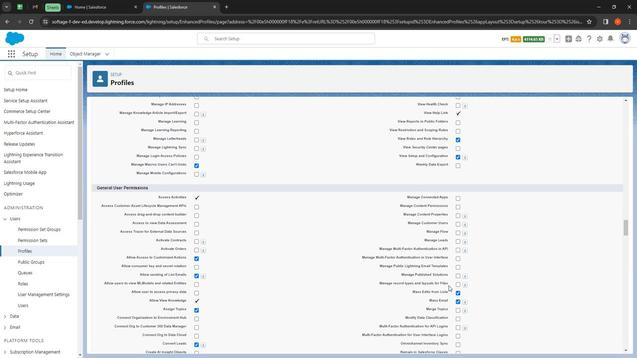 
Action: Mouse scrolled (451, 279) with delta (0, 0)
Screenshot: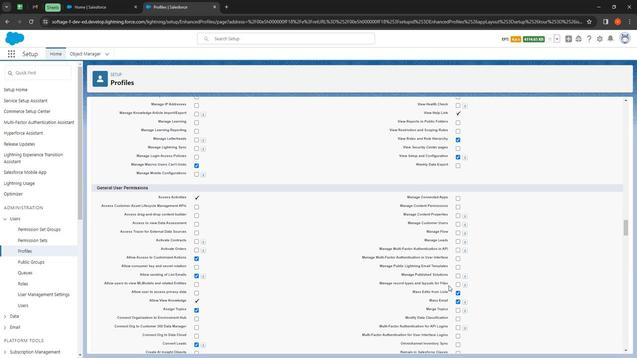 
Action: Mouse scrolled (451, 279) with delta (0, 0)
Screenshot: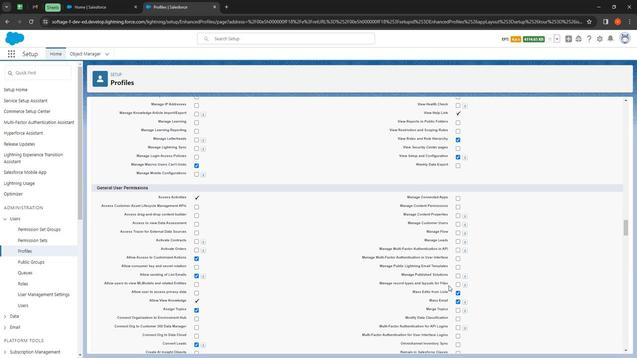 
Action: Mouse scrolled (451, 279) with delta (0, 0)
Screenshot: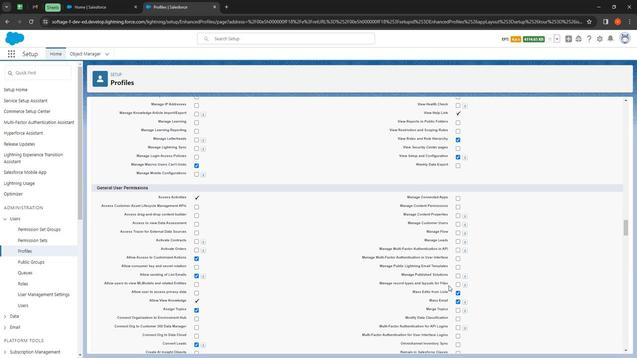 
Action: Mouse scrolled (451, 279) with delta (0, 0)
Screenshot: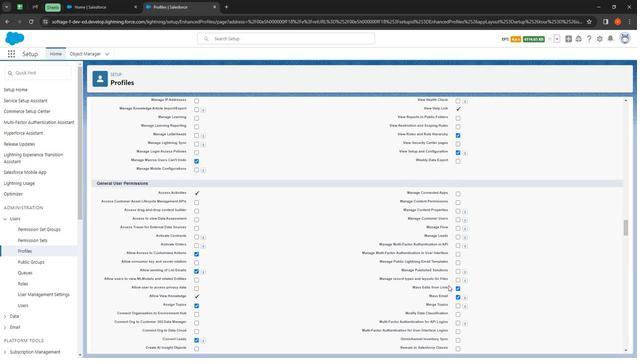 
Action: Mouse scrolled (451, 279) with delta (0, 0)
Screenshot: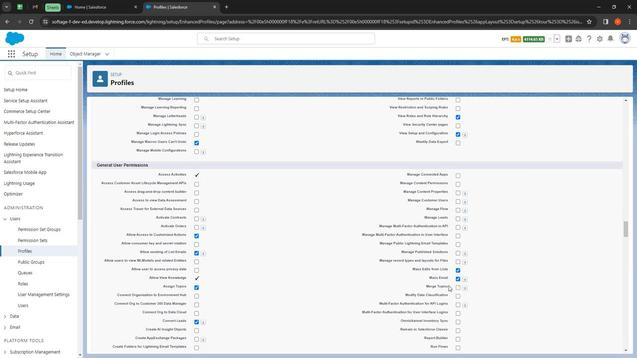 
Action: Mouse scrolled (451, 279) with delta (0, 0)
Screenshot: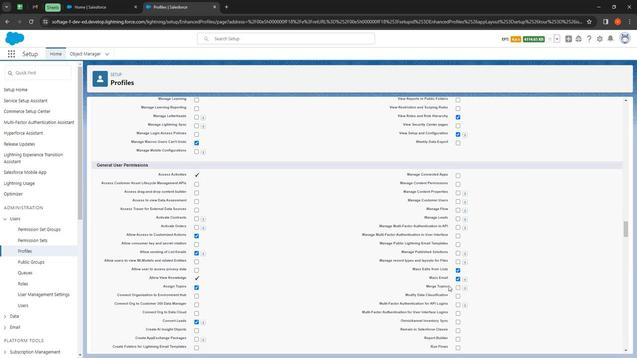 
Action: Mouse scrolled (451, 279) with delta (0, 0)
Screenshot: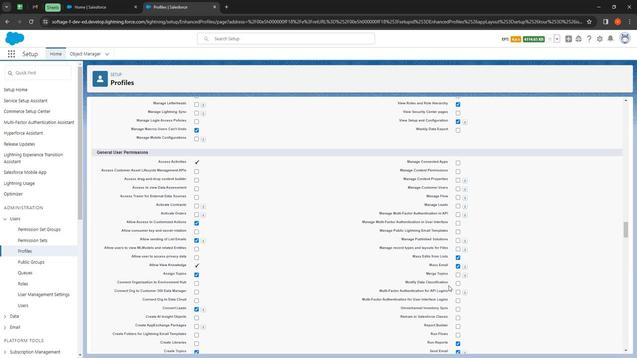 
Action: Mouse scrolled (451, 279) with delta (0, 0)
Screenshot: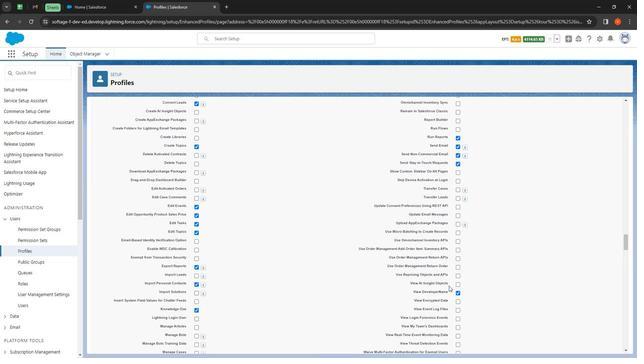 
Action: Mouse scrolled (451, 279) with delta (0, 0)
Screenshot: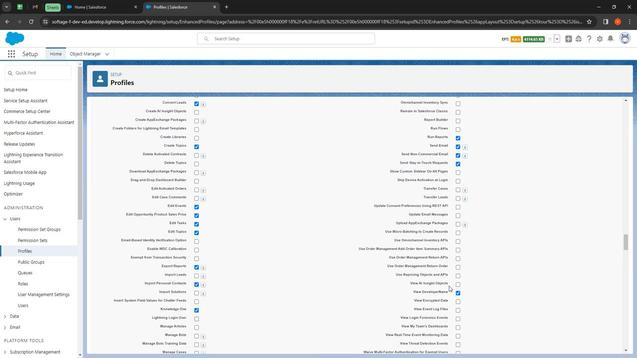 
Action: Mouse scrolled (451, 279) with delta (0, 0)
Screenshot: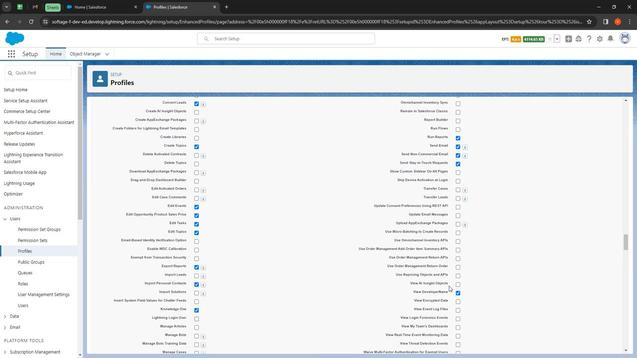 
Action: Mouse scrolled (451, 279) with delta (0, 0)
Screenshot: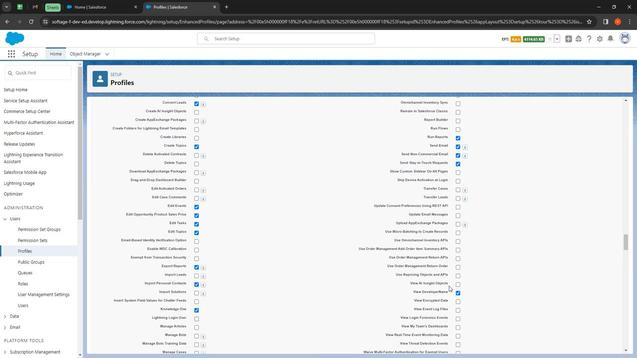 
Action: Mouse scrolled (451, 279) with delta (0, 0)
Screenshot: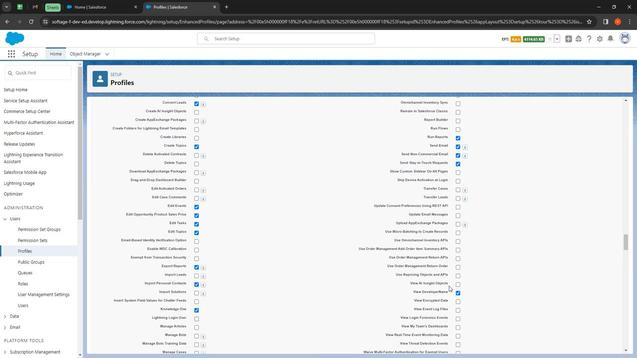 
Action: Mouse scrolled (451, 279) with delta (0, 0)
Screenshot: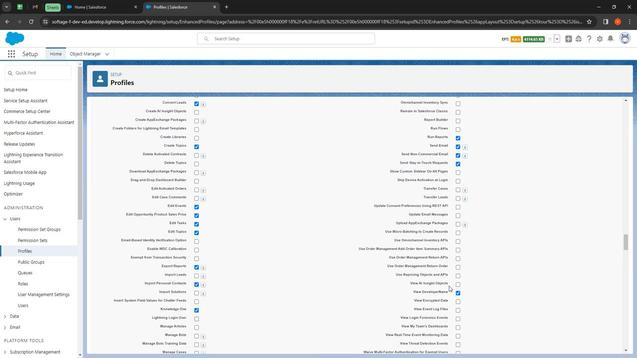 
Action: Mouse scrolled (451, 279) with delta (0, 0)
Screenshot: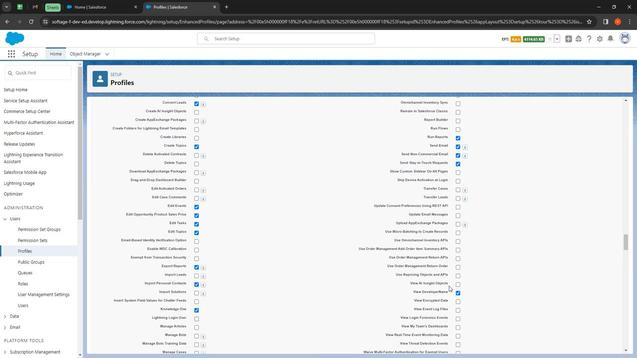 
Action: Mouse moved to (457, 266)
Screenshot: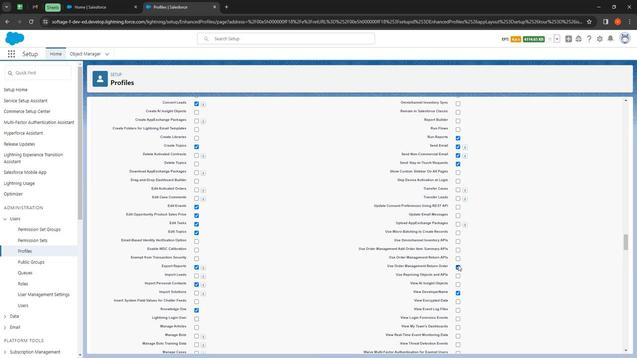 
Action: Mouse pressed left at (457, 266)
Screenshot: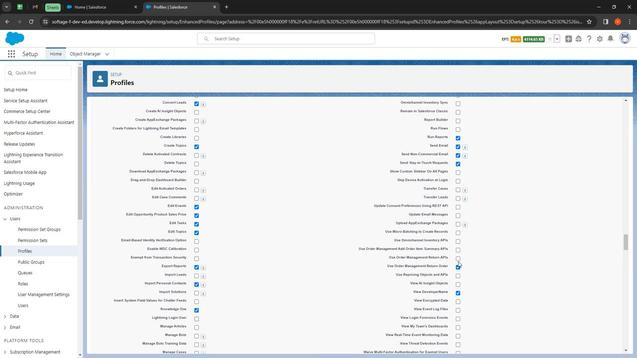 
Action: Mouse moved to (459, 260)
Screenshot: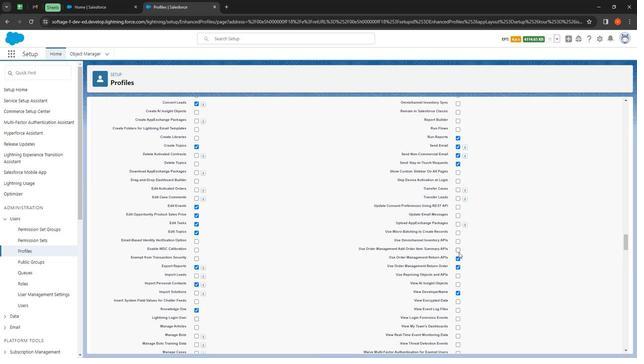 
Action: Mouse pressed left at (459, 260)
Screenshot: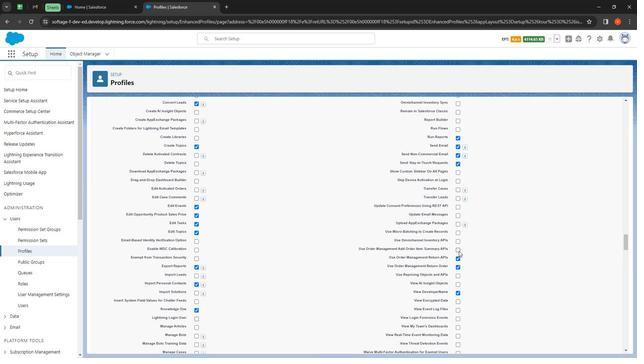 
Action: Mouse moved to (459, 253)
Screenshot: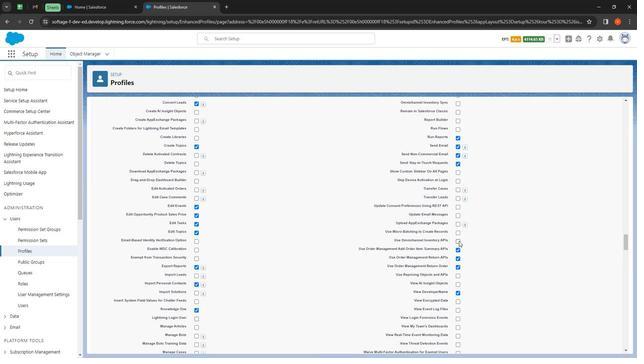 
Action: Mouse pressed left at (459, 253)
Screenshot: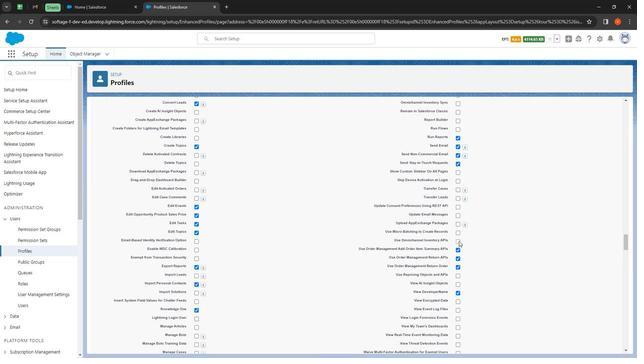
Action: Mouse moved to (459, 246)
Screenshot: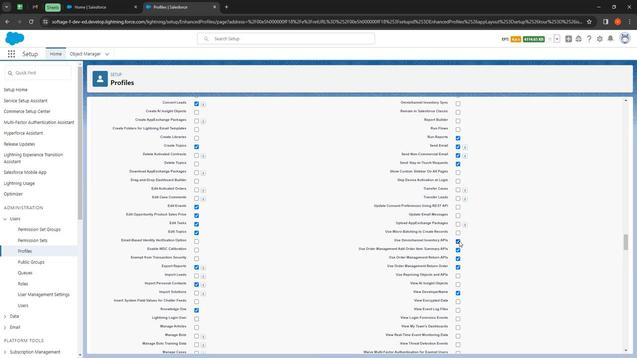 
Action: Mouse pressed left at (459, 246)
Screenshot: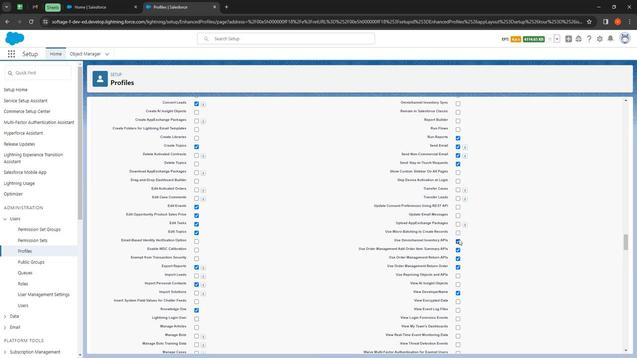 
Action: Mouse moved to (460, 237)
Screenshot: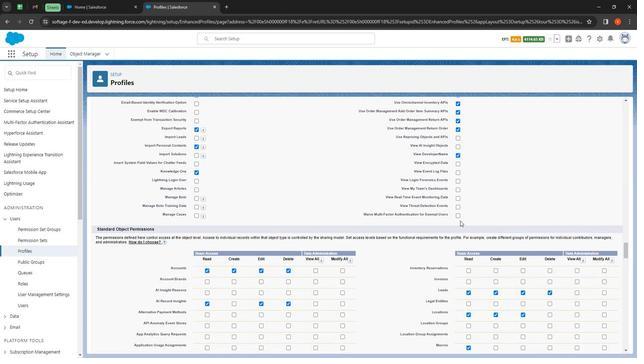 
Action: Mouse scrolled (460, 237) with delta (0, 0)
Screenshot: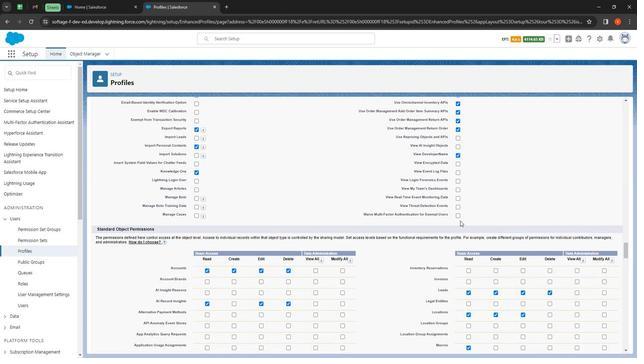 
Action: Mouse moved to (460, 237)
Screenshot: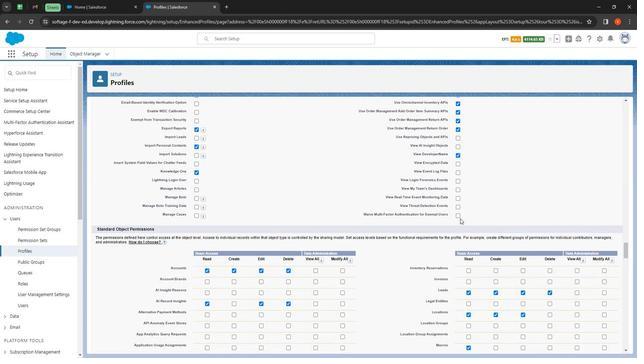 
Action: Mouse scrolled (460, 237) with delta (0, 0)
Screenshot: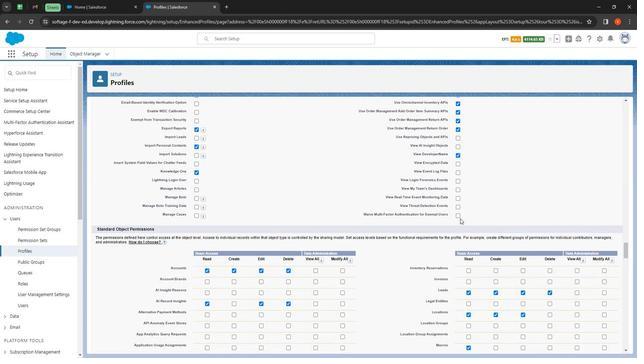 
Action: Mouse scrolled (460, 237) with delta (0, 0)
Screenshot: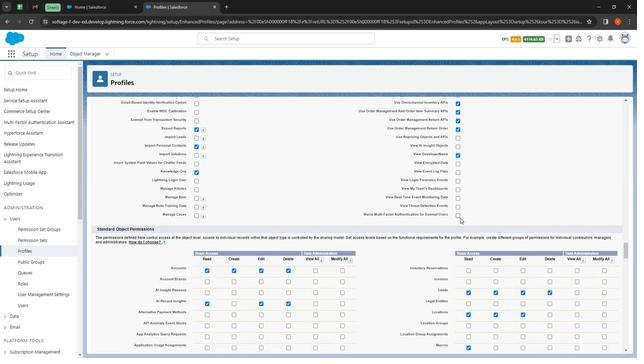 
Action: Mouse scrolled (460, 237) with delta (0, 0)
Screenshot: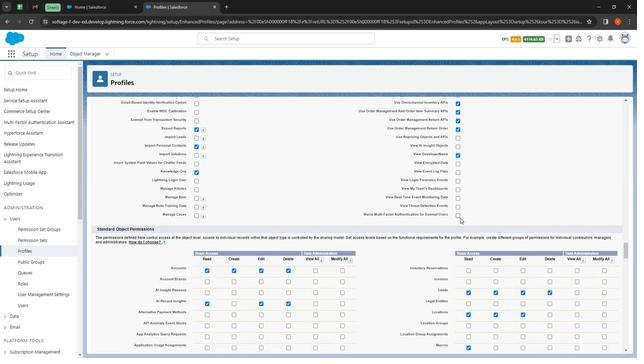 
Action: Mouse moved to (459, 228)
Screenshot: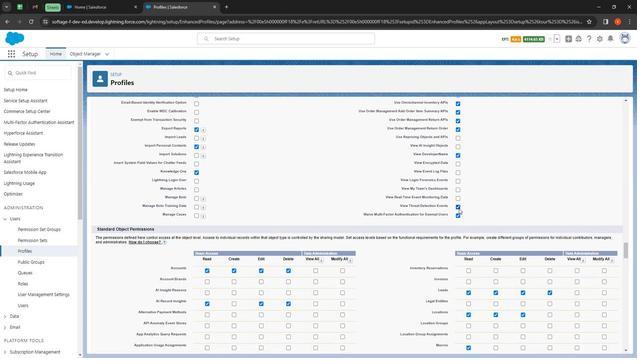 
Action: Mouse pressed left at (459, 228)
Screenshot: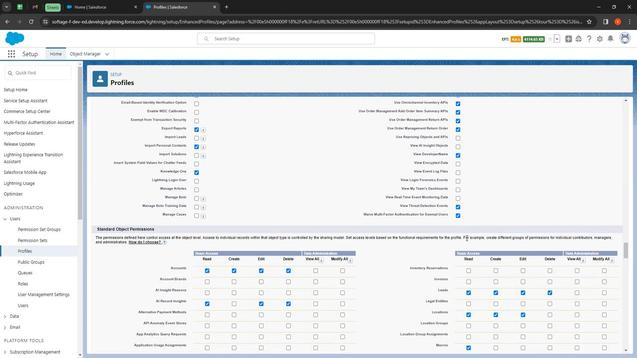 
Action: Mouse moved to (459, 221)
Screenshot: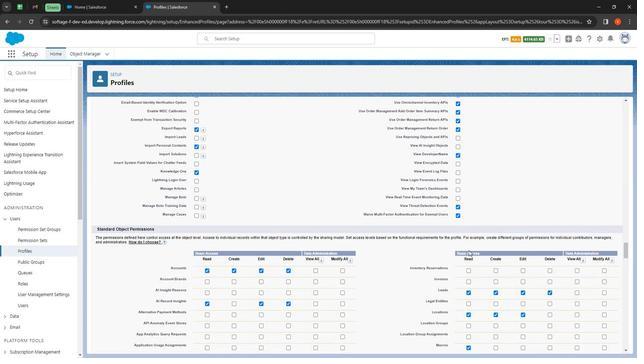 
Action: Mouse pressed left at (459, 221)
Screenshot: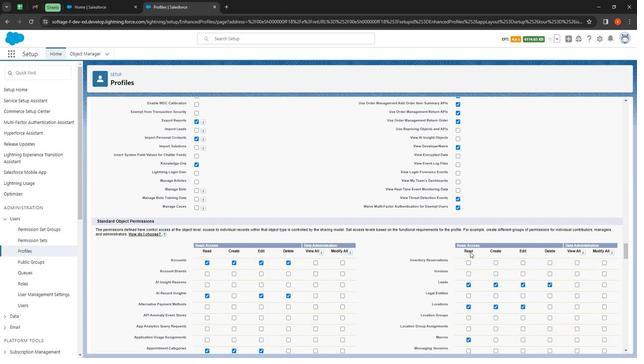 
Action: Mouse moved to (468, 254)
Screenshot: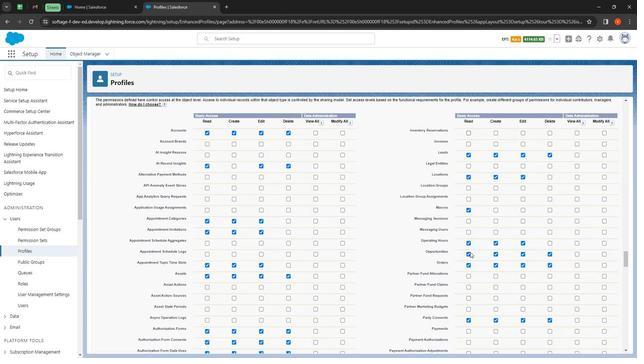 
Action: Mouse scrolled (468, 254) with delta (0, 0)
Screenshot: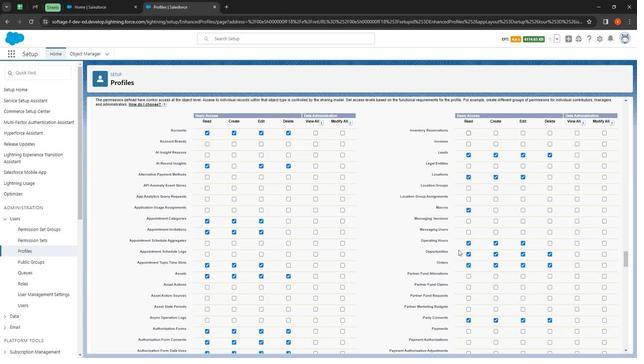 
Action: Mouse moved to (468, 254)
Screenshot: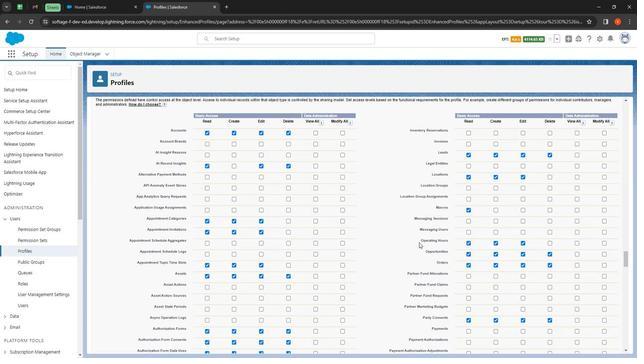 
Action: Mouse scrolled (468, 254) with delta (0, 0)
Screenshot: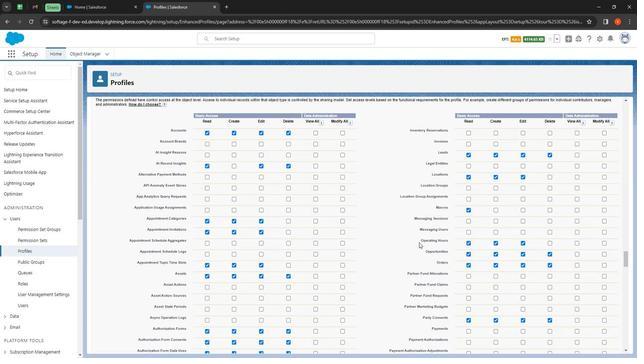 
Action: Mouse moved to (468, 254)
Screenshot: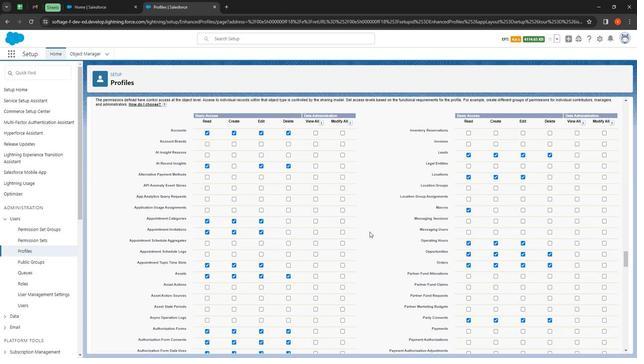 
Action: Mouse scrolled (468, 254) with delta (0, 0)
Screenshot: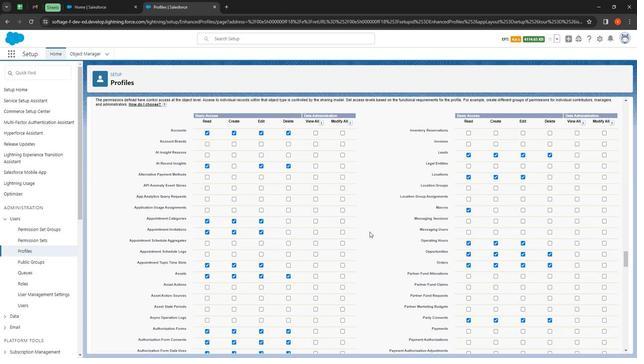 
Action: Mouse scrolled (468, 254) with delta (0, 0)
Screenshot: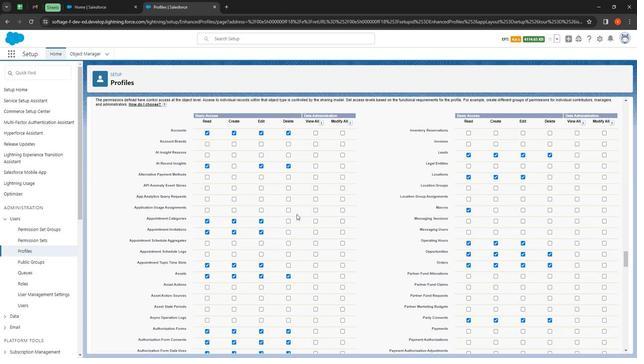 
Action: Mouse moved to (272, 260)
Screenshot: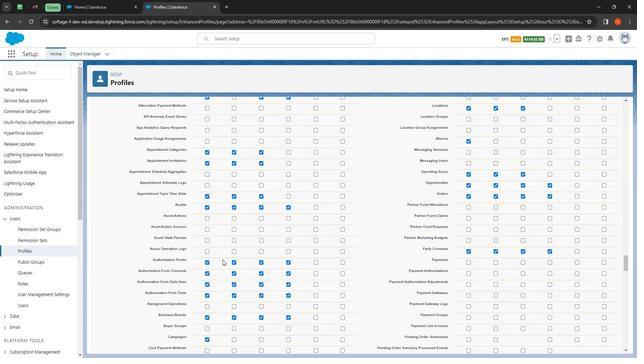 
Action: Mouse scrolled (272, 259) with delta (0, 0)
Screenshot: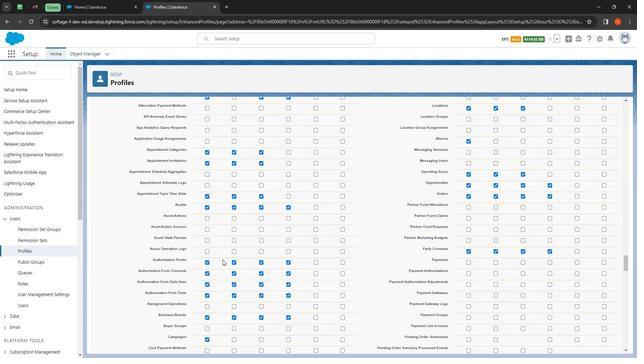 
Action: Mouse moved to (273, 260)
Screenshot: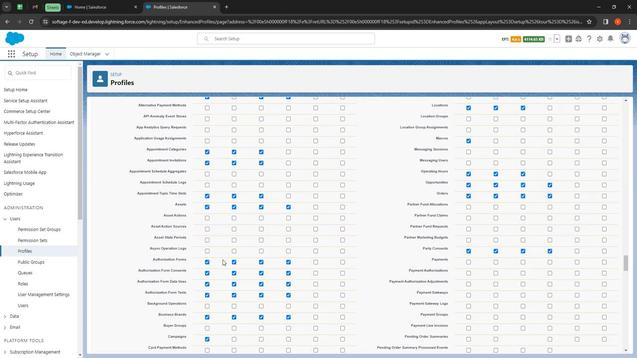 
Action: Mouse scrolled (273, 259) with delta (0, 0)
Screenshot: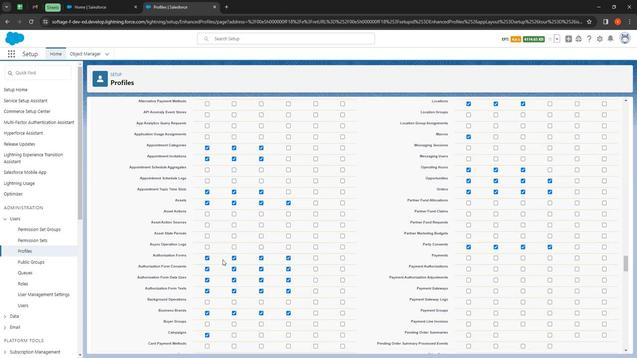 
Action: Mouse moved to (275, 260)
Screenshot: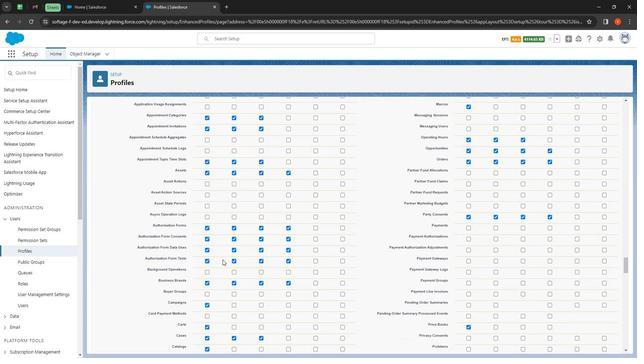 
Action: Mouse scrolled (275, 259) with delta (0, 0)
Screenshot: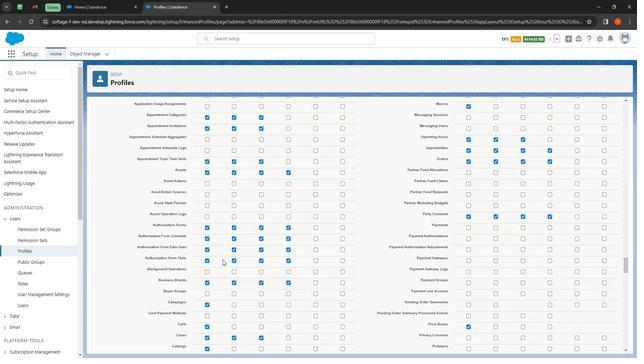 
Action: Mouse scrolled (275, 259) with delta (0, 0)
Screenshot: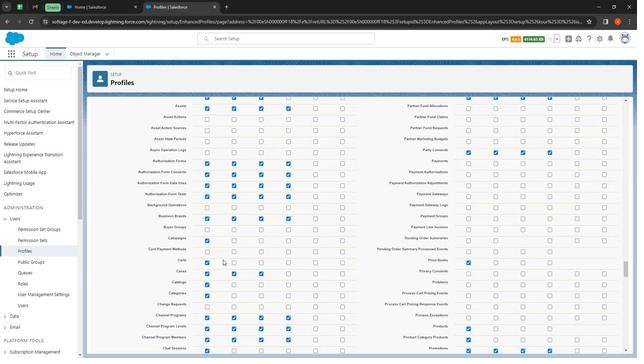 
Action: Mouse scrolled (275, 259) with delta (0, 0)
Screenshot: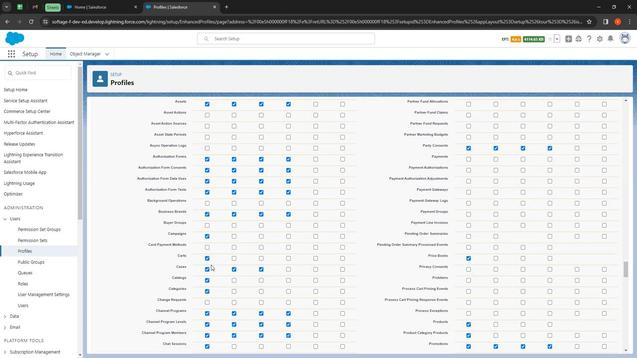 
Action: Mouse moved to (261, 270)
Screenshot: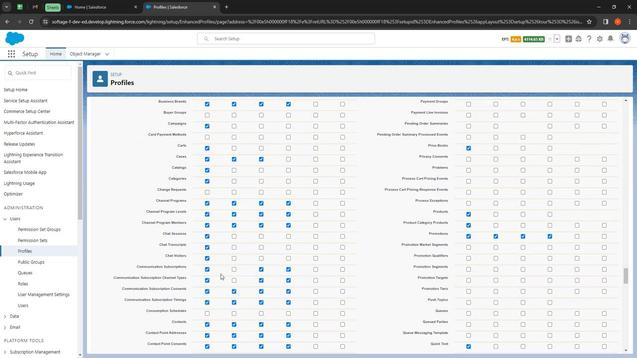 
Action: Mouse scrolled (261, 269) with delta (0, 0)
Screenshot: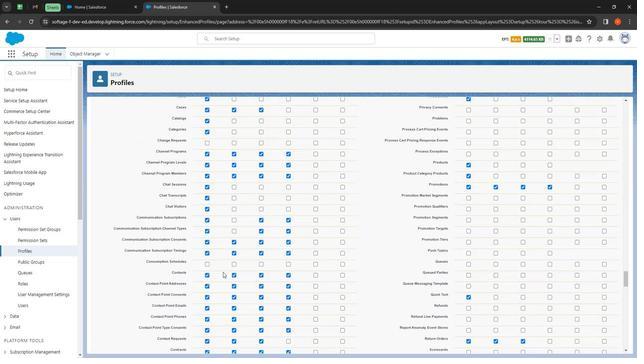 
Action: Mouse moved to (263, 270)
Screenshot: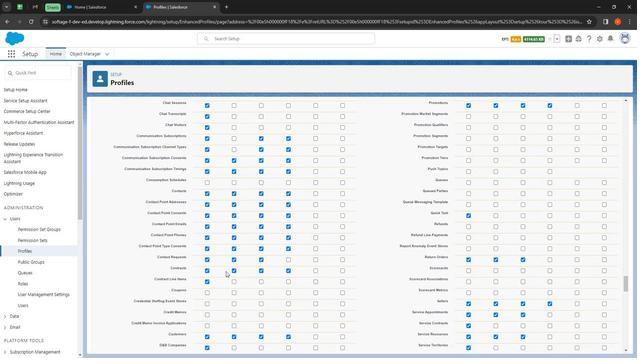 
Action: Mouse scrolled (263, 270) with delta (0, 0)
Screenshot: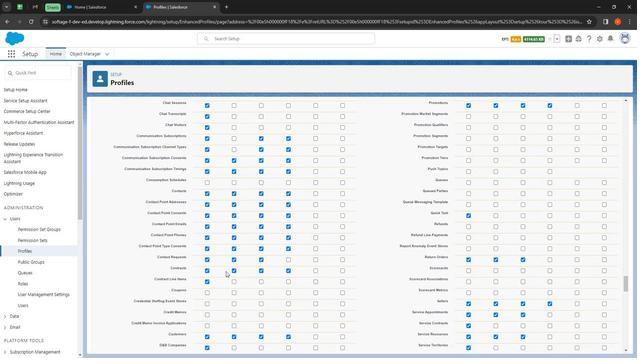 
Action: Mouse moved to (263, 271)
Screenshot: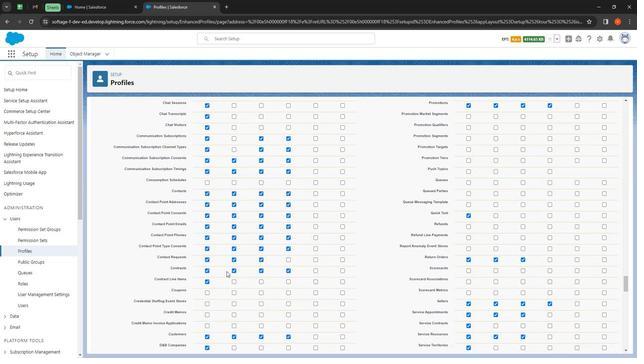 
Action: Mouse scrolled (263, 270) with delta (0, 0)
Screenshot: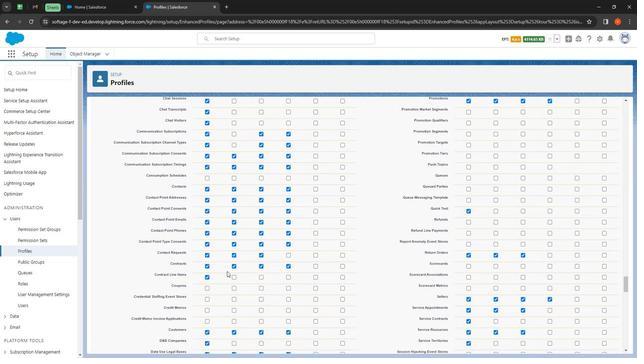 
Action: Mouse moved to (265, 271)
Screenshot: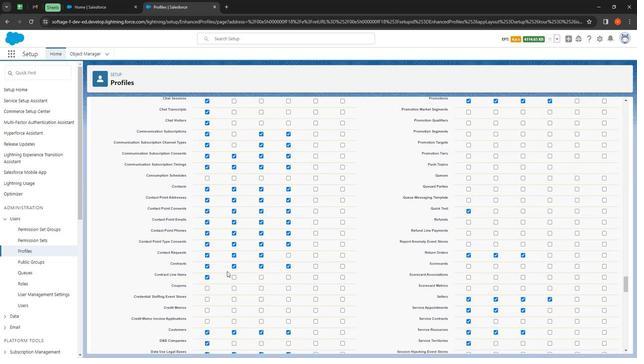 
Action: Mouse scrolled (265, 271) with delta (0, 0)
Screenshot: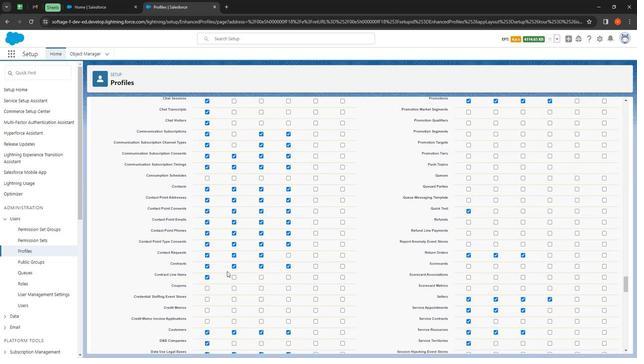 
Action: Mouse moved to (267, 271)
Screenshot: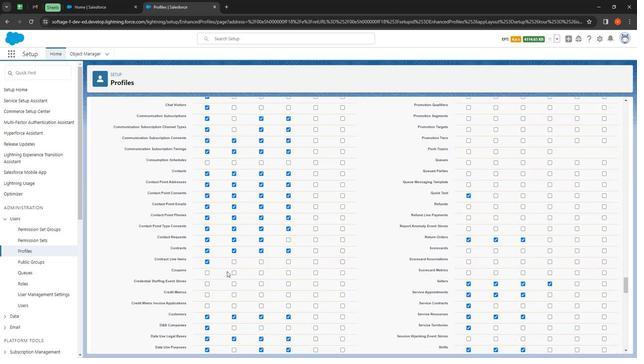 
Action: Mouse scrolled (267, 271) with delta (0, 0)
Screenshot: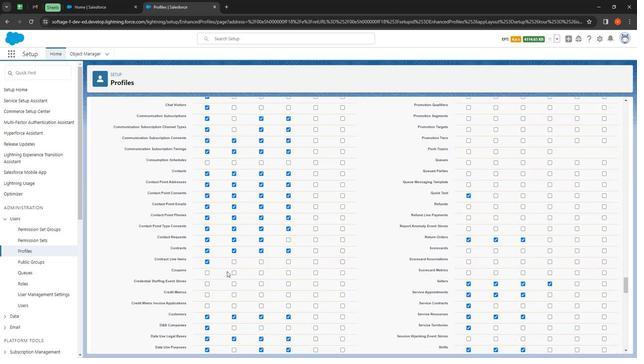 
Action: Mouse moved to (271, 271)
Screenshot: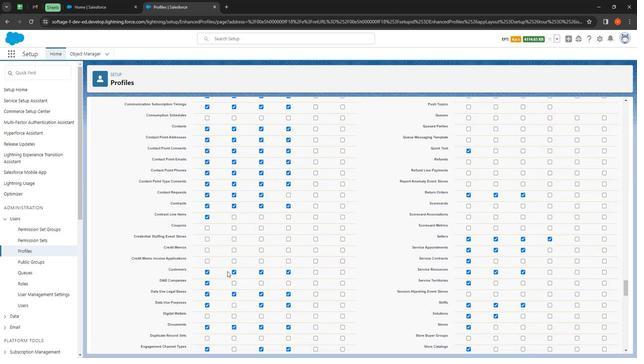 
Action: Mouse scrolled (271, 271) with delta (0, 0)
Screenshot: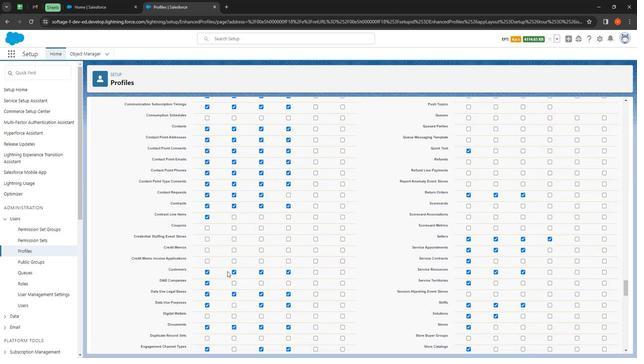 
Action: Mouse moved to (275, 269)
Screenshot: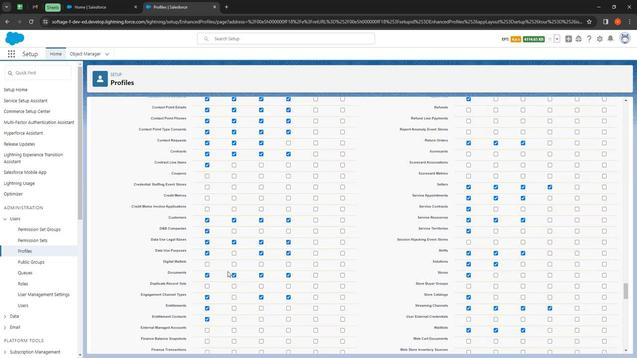 
Action: Mouse scrolled (275, 269) with delta (0, 0)
Screenshot: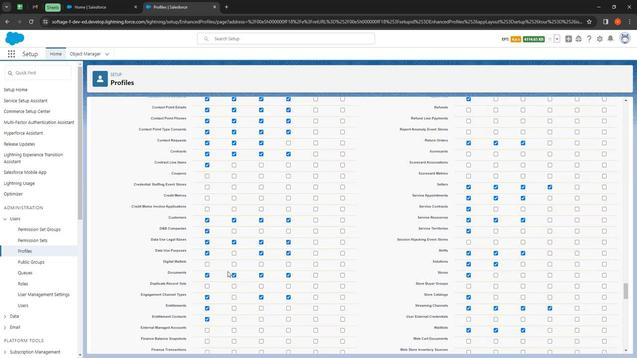
Action: Mouse moved to (277, 268)
Screenshot: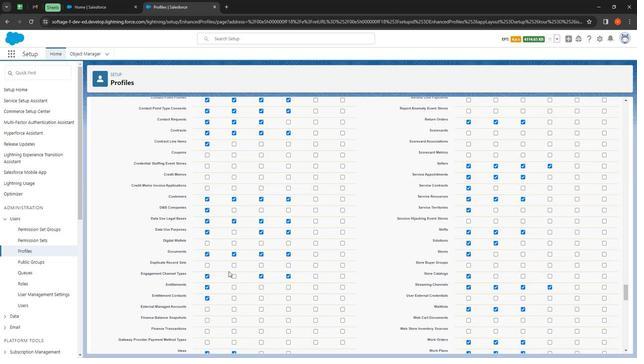 
Action: Mouse scrolled (277, 268) with delta (0, 0)
Screenshot: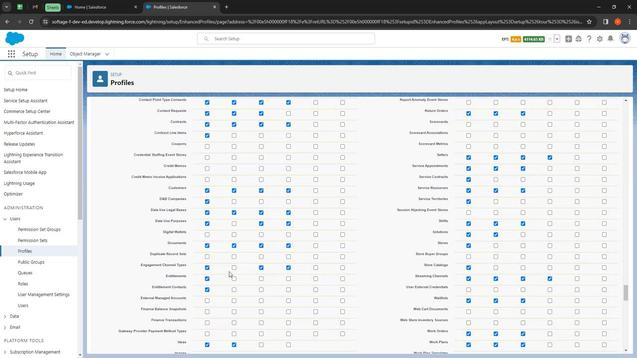 
Action: Mouse moved to (278, 268)
Screenshot: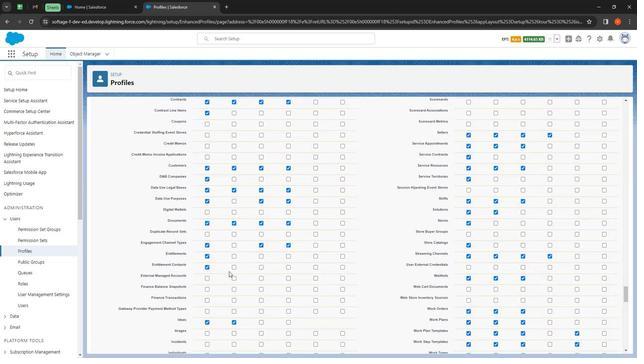 
Action: Mouse scrolled (278, 268) with delta (0, 0)
Screenshot: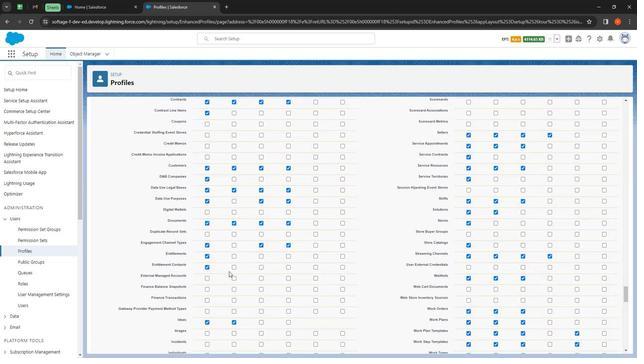 
Action: Mouse scrolled (278, 268) with delta (0, 0)
Screenshot: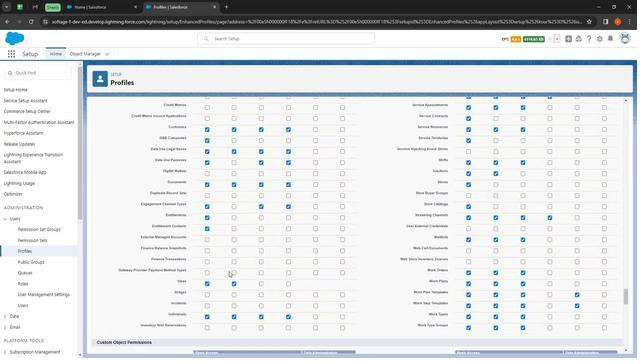 
Action: Mouse moved to (278, 268)
Screenshot: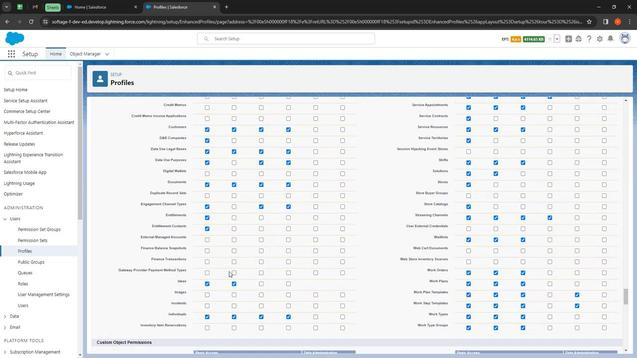 
Action: Mouse scrolled (278, 268) with delta (0, 0)
Screenshot: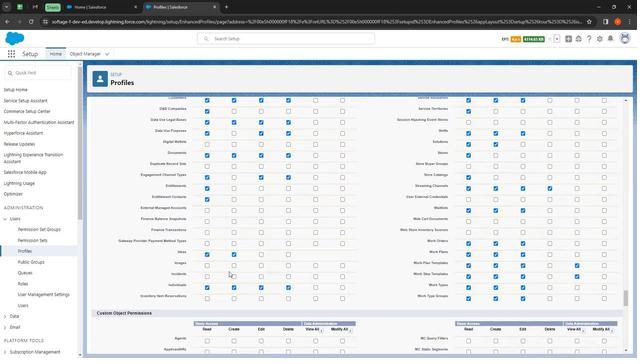 
Action: Mouse moved to (279, 268)
Screenshot: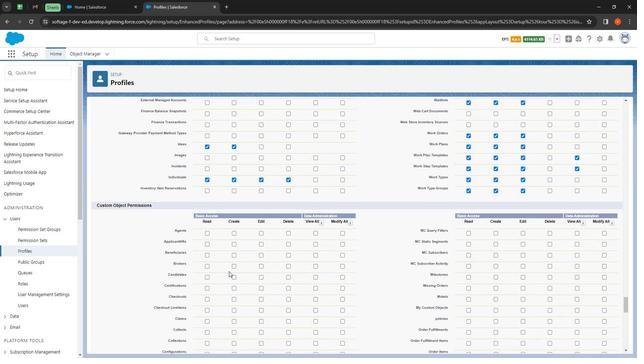 
Action: Mouse scrolled (279, 268) with delta (0, 0)
Screenshot: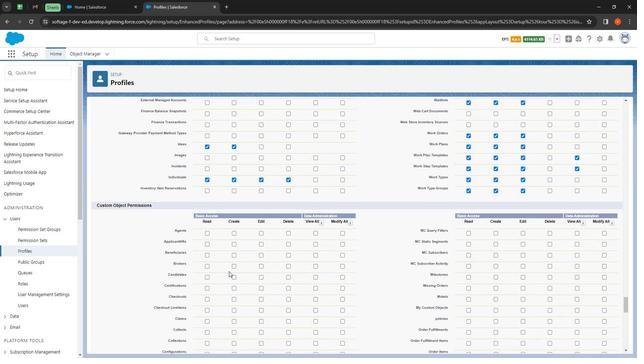 
Action: Mouse moved to (280, 268)
Screenshot: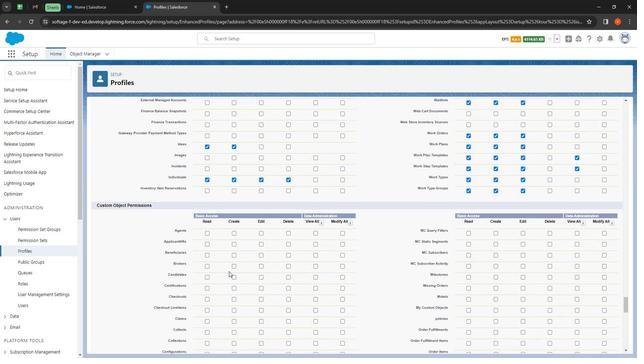
Action: Mouse scrolled (280, 268) with delta (0, 0)
Screenshot: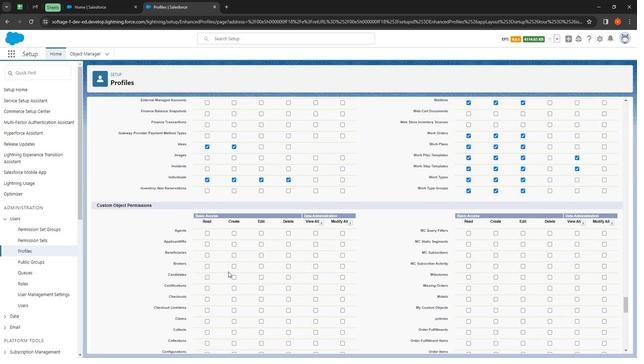 
Action: Mouse scrolled (280, 268) with delta (0, 0)
Screenshot: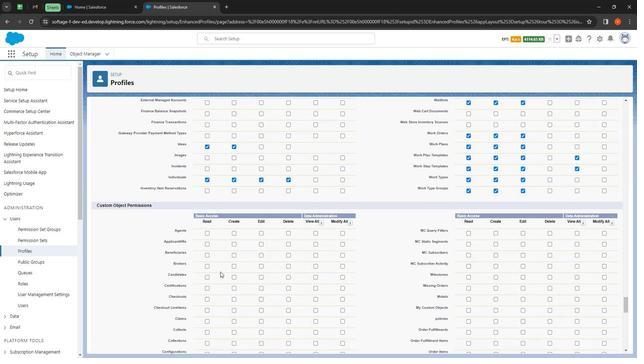 
Action: Mouse scrolled (280, 268) with delta (0, 0)
Screenshot: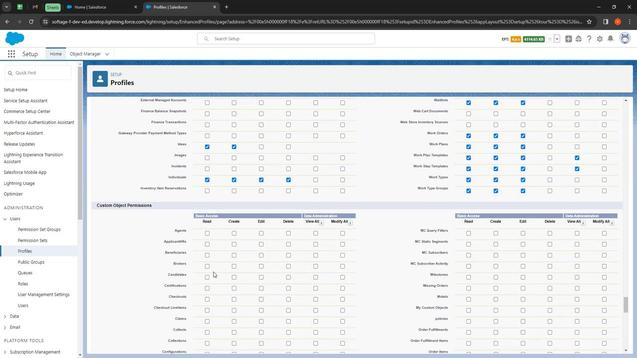 
Action: Mouse scrolled (280, 268) with delta (0, 0)
Screenshot: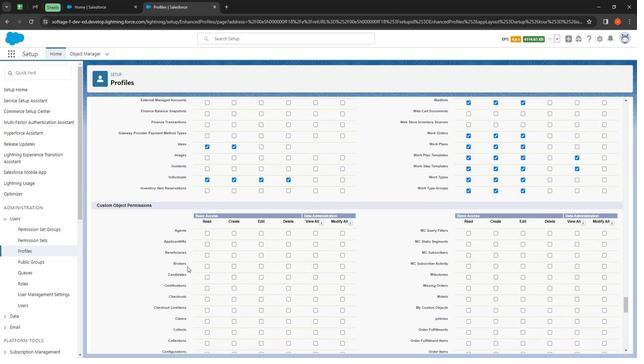 
Action: Mouse scrolled (280, 268) with delta (0, 0)
Screenshot: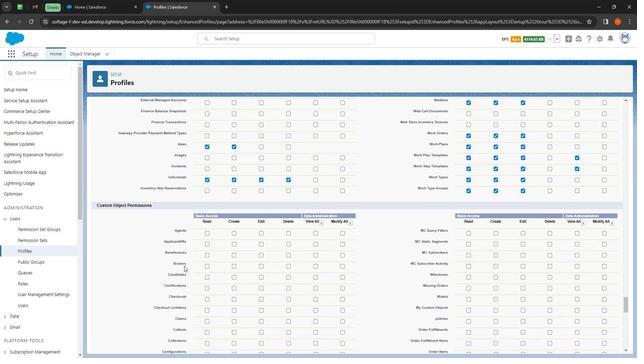 
Action: Mouse moved to (278, 255)
Screenshot: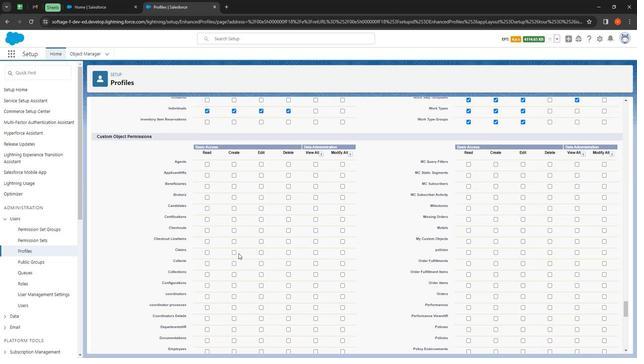 
Action: Mouse scrolled (278, 255) with delta (0, 0)
Screenshot: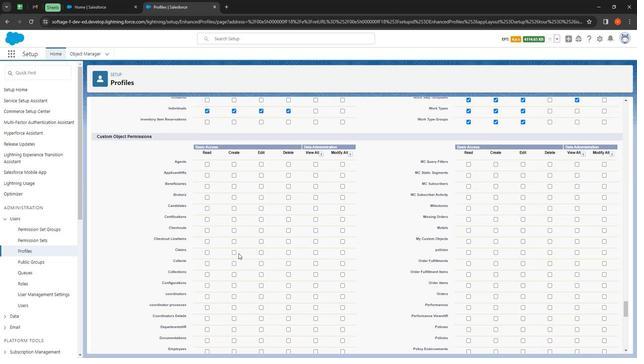 
Action: Mouse moved to (279, 256)
Screenshot: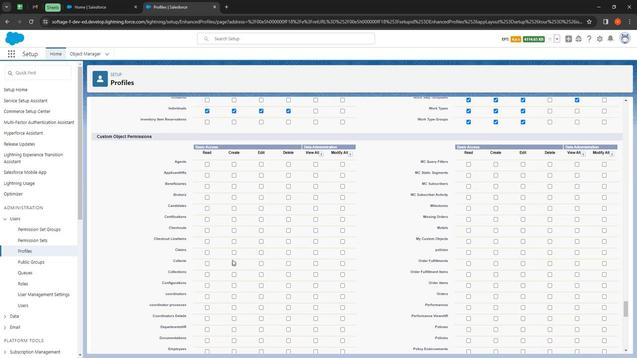 
Action: Mouse scrolled (279, 256) with delta (0, 0)
Screenshot: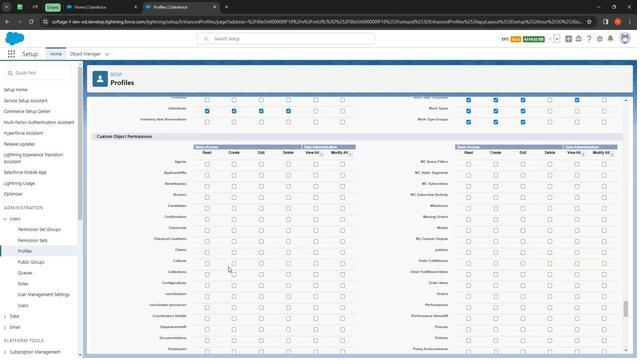 
Action: Mouse moved to (262, 214)
Screenshot: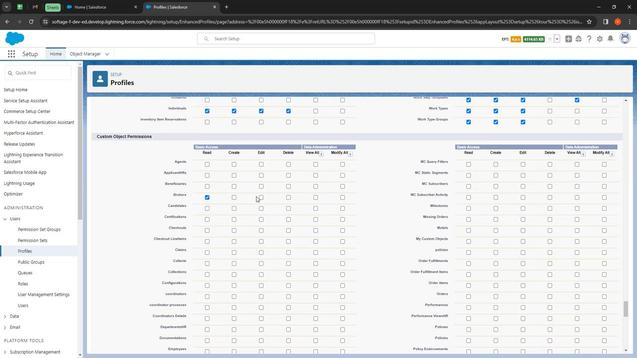 
Action: Mouse pressed left at (262, 214)
Screenshot: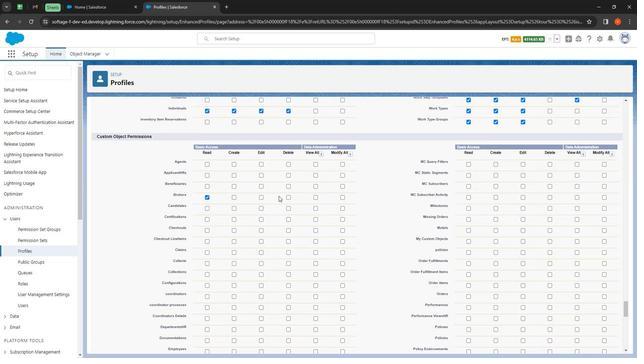 
Action: Mouse moved to (263, 272)
Screenshot: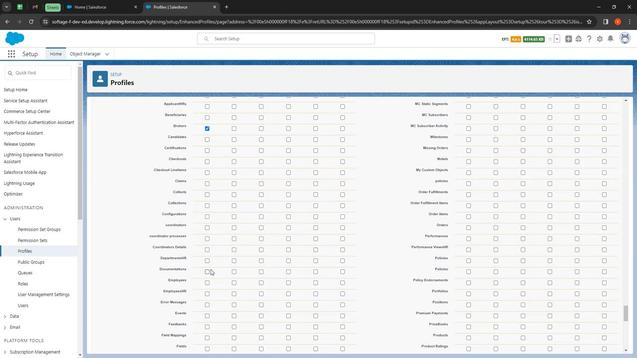 
Action: Mouse scrolled (263, 271) with delta (0, 0)
Screenshot: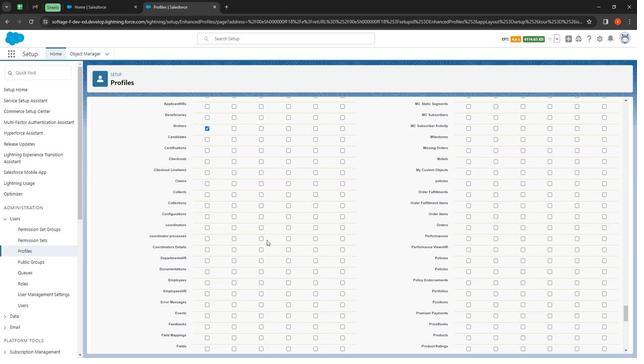 
Action: Mouse scrolled (263, 271) with delta (0, 0)
Screenshot: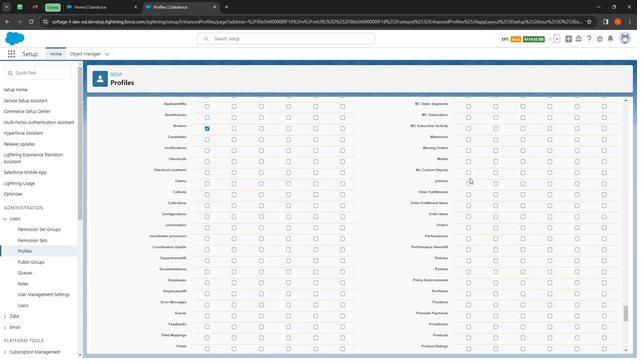 
Action: Mouse moved to (261, 231)
Screenshot: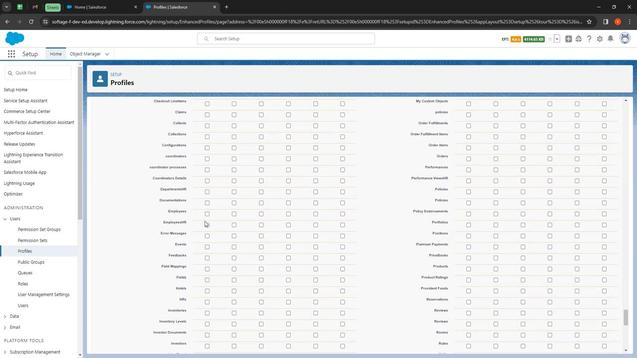 
Action: Mouse scrolled (261, 231) with delta (0, 0)
Screenshot: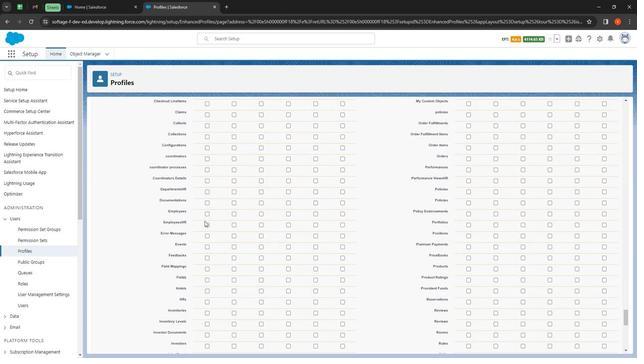 
Action: Mouse scrolled (261, 231) with delta (0, 0)
Screenshot: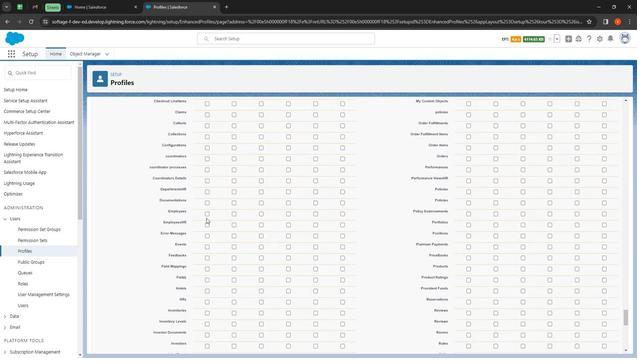 
Action: Mouse moved to (271, 299)
Screenshot: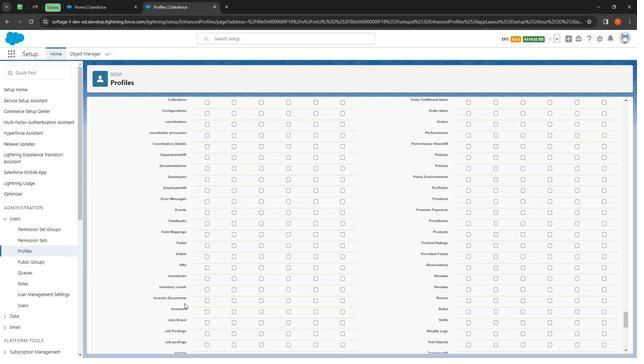 
Action: Mouse scrolled (271, 299) with delta (0, 0)
Screenshot: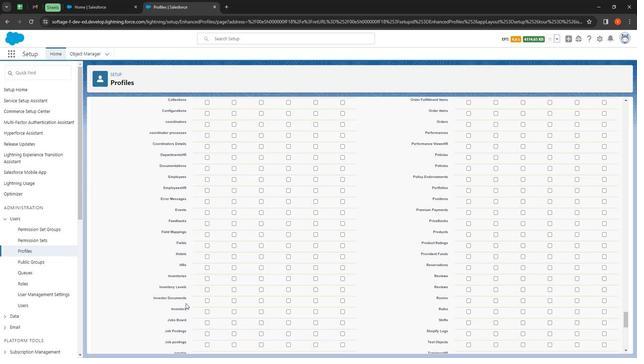 
Action: Mouse moved to (259, 297)
Screenshot: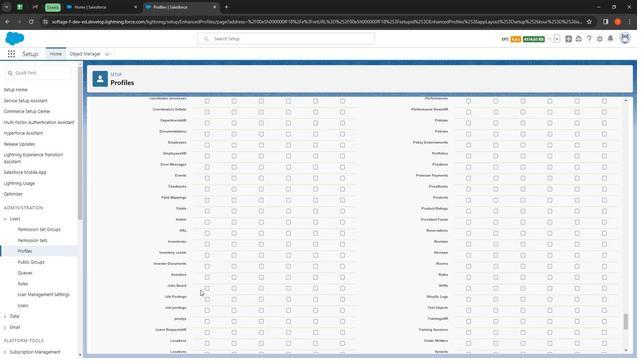 
Action: Mouse scrolled (259, 296) with delta (0, 0)
Screenshot: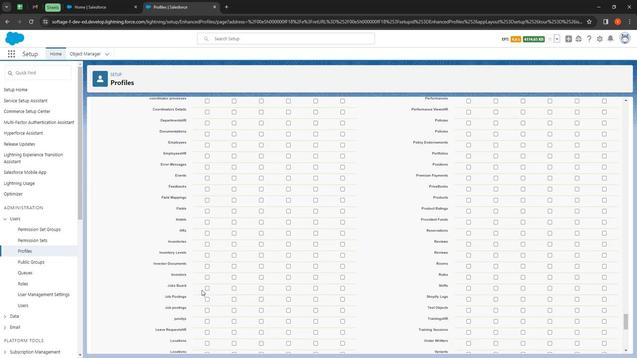 
Action: Mouse moved to (261, 283)
Screenshot: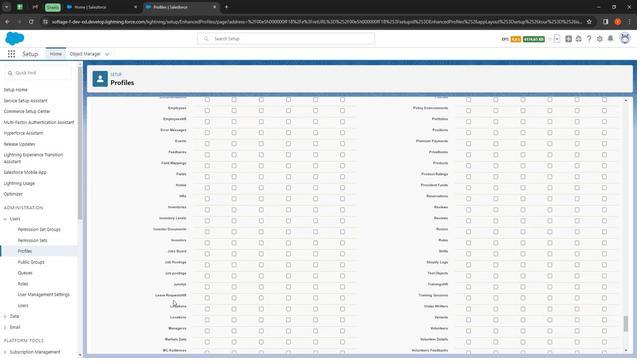 
Action: Mouse scrolled (261, 282) with delta (0, 0)
Screenshot: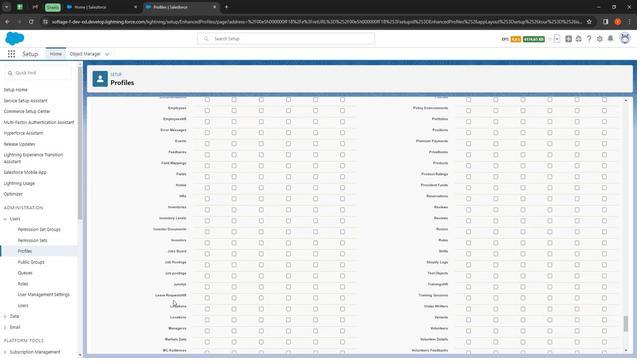 
Action: Mouse moved to (270, 273)
Screenshot: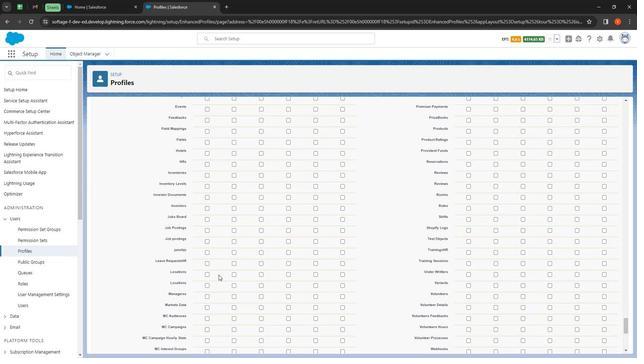 
Action: Mouse scrolled (270, 273) with delta (0, 0)
Screenshot: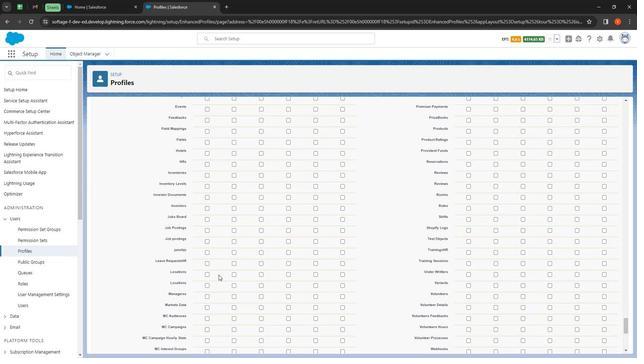
Action: Mouse moved to (261, 310)
Screenshot: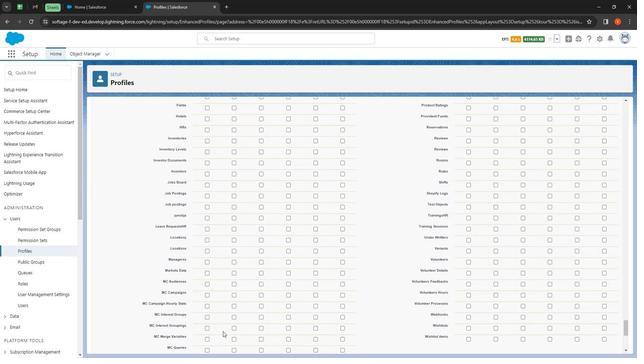 
Action: Mouse scrolled (261, 310) with delta (0, 0)
Screenshot: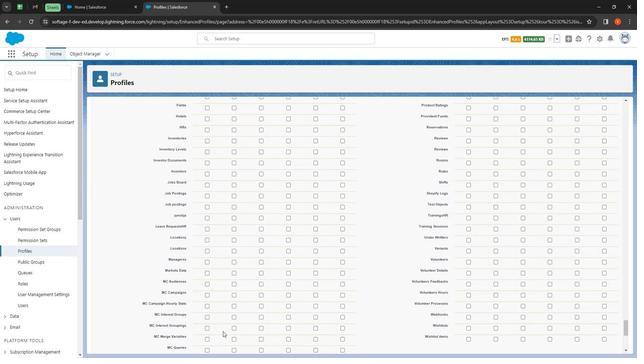 
Action: Mouse moved to (449, 290)
Screenshot: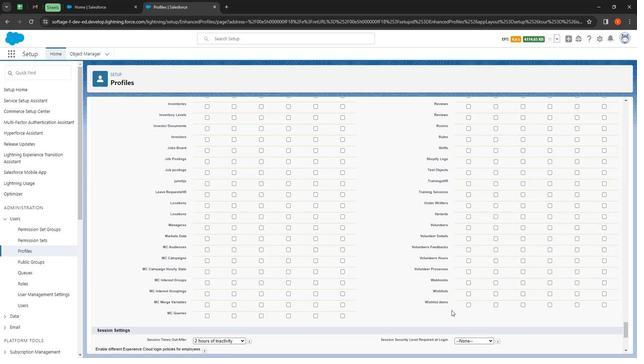
Action: Mouse scrolled (449, 289) with delta (0, 0)
Screenshot: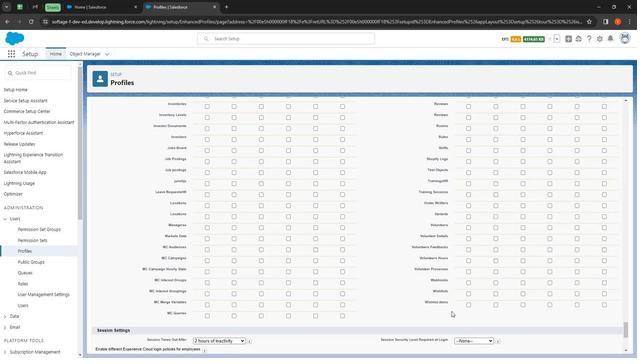 
Action: Mouse moved to (309, 290)
Screenshot: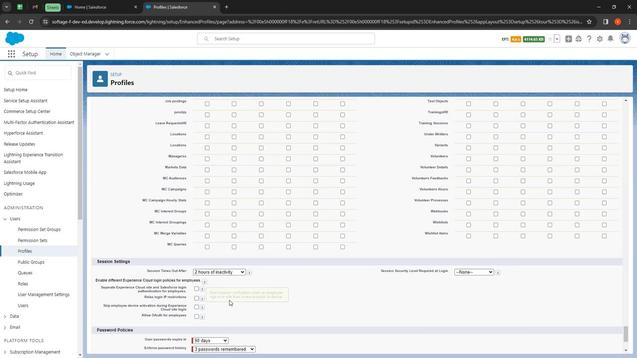 
Action: Mouse scrolled (309, 289) with delta (0, 0)
Screenshot: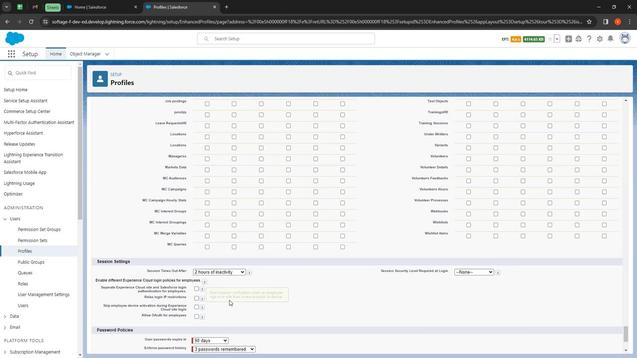 
Action: Mouse moved to (310, 290)
Screenshot: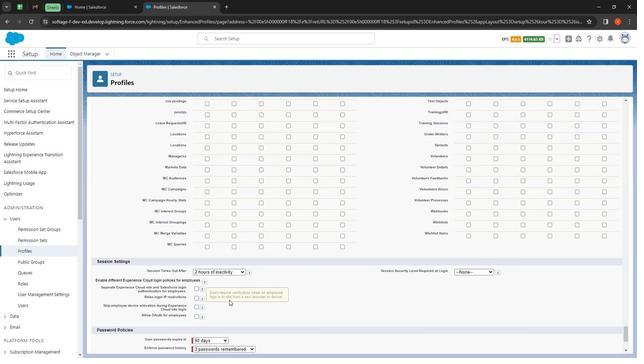 
Action: Mouse scrolled (310, 290) with delta (0, 0)
Screenshot: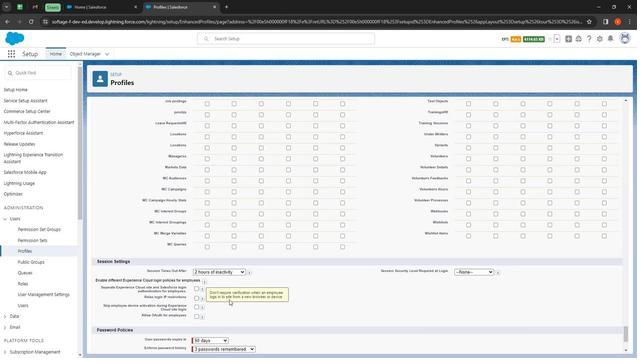 
Action: Mouse moved to (257, 289)
Screenshot: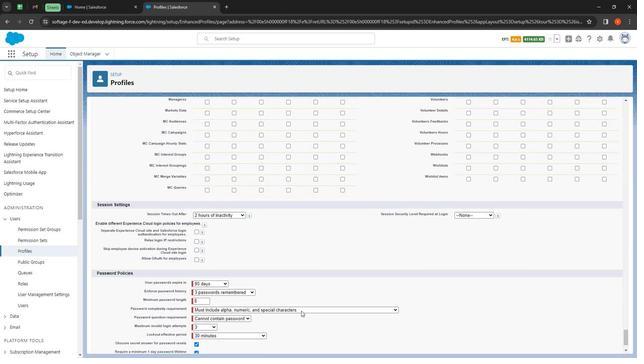 
Action: Mouse scrolled (257, 289) with delta (0, 0)
Screenshot: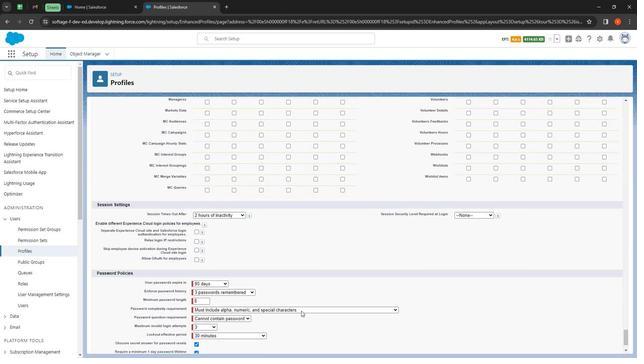 
Action: Mouse moved to (408, 293)
Screenshot: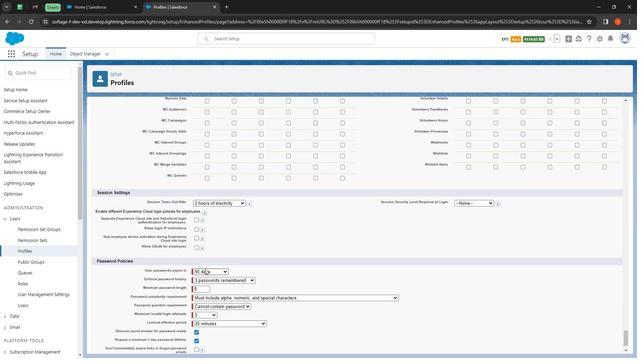 
Action: Mouse scrolled (408, 292) with delta (0, 0)
Screenshot: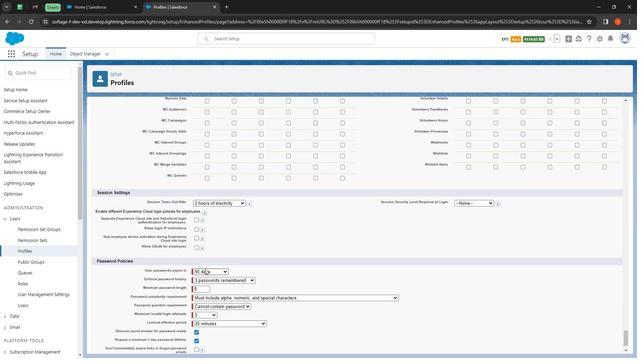
Action: Mouse moved to (266, 268)
Screenshot: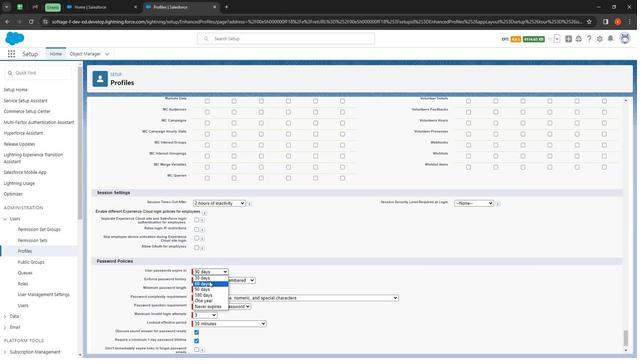 
Action: Mouse pressed left at (266, 268)
Screenshot: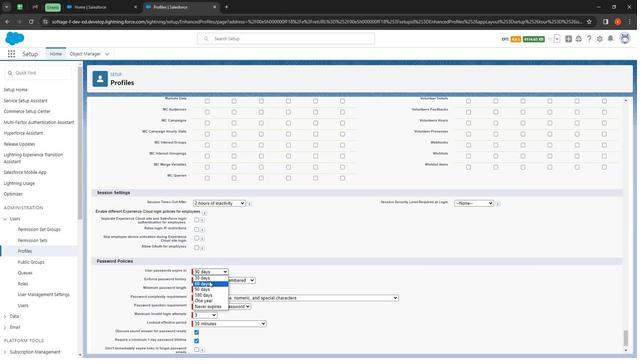 
Action: Mouse moved to (264, 276)
Screenshot: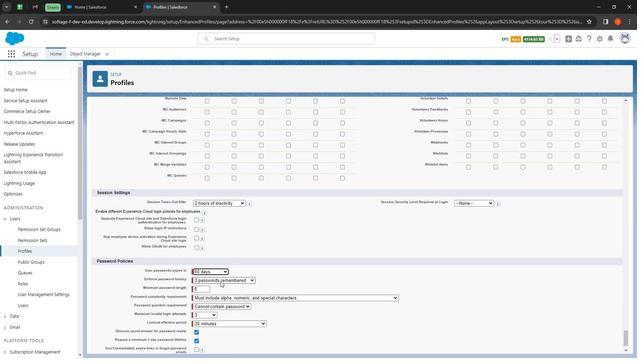 
Action: Mouse pressed left at (264, 276)
Screenshot: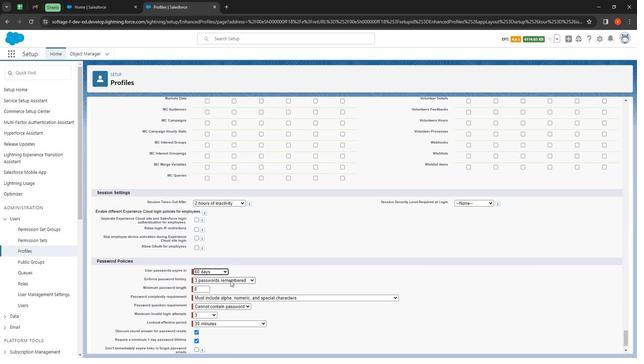 
Action: Mouse moved to (290, 276)
Screenshot: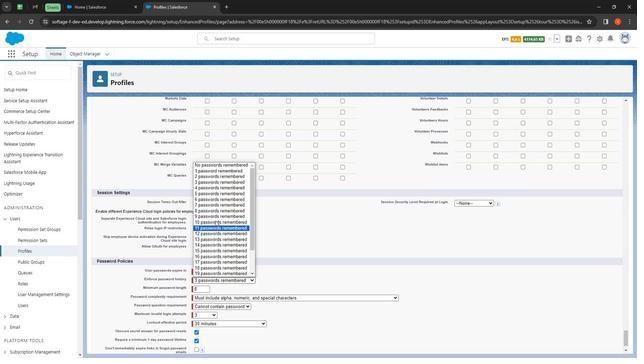 
Action: Mouse pressed left at (290, 276)
Screenshot: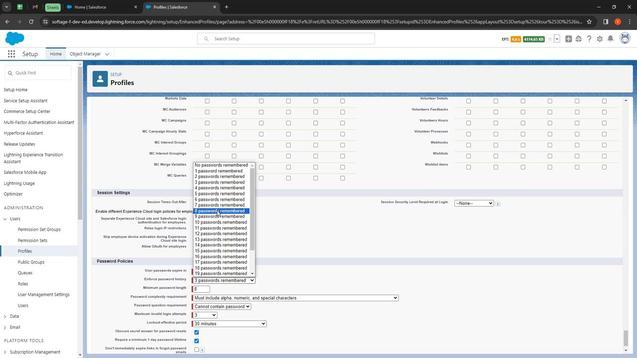
Action: Mouse moved to (266, 211)
Screenshot: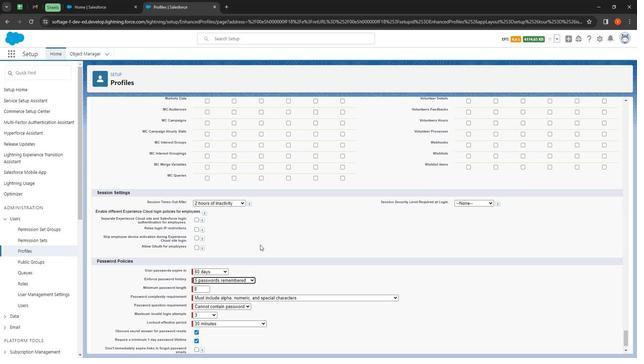 
Action: Mouse pressed left at (266, 211)
Screenshot: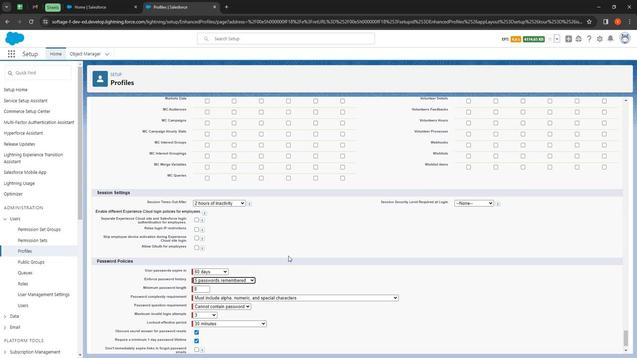 
Action: Mouse moved to (325, 256)
Screenshot: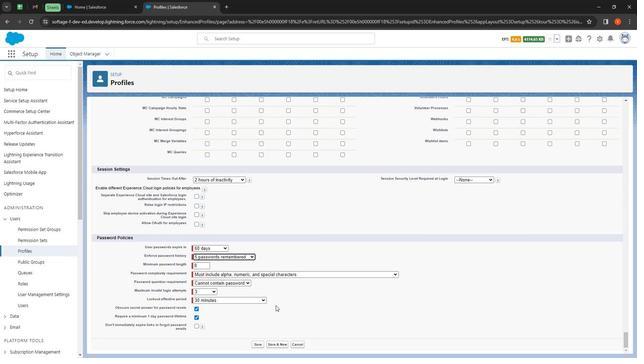 
Action: Mouse scrolled (325, 256) with delta (0, 0)
Screenshot: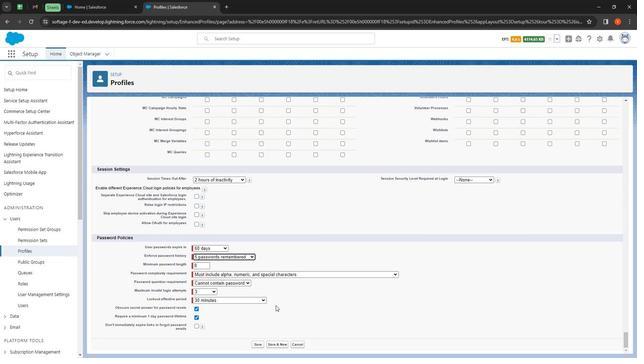 
Action: Mouse moved to (327, 258)
